 Task: Send an email with the signature Caleb Scott with the subject Reminder for a remote work arrangement and the message Could you please provide me with the latest version of the project budget? from softage.10@softage.net to softage.6@softage.net and move the email from Sent Items to the folder Copyrights
Action: Mouse moved to (115, 124)
Screenshot: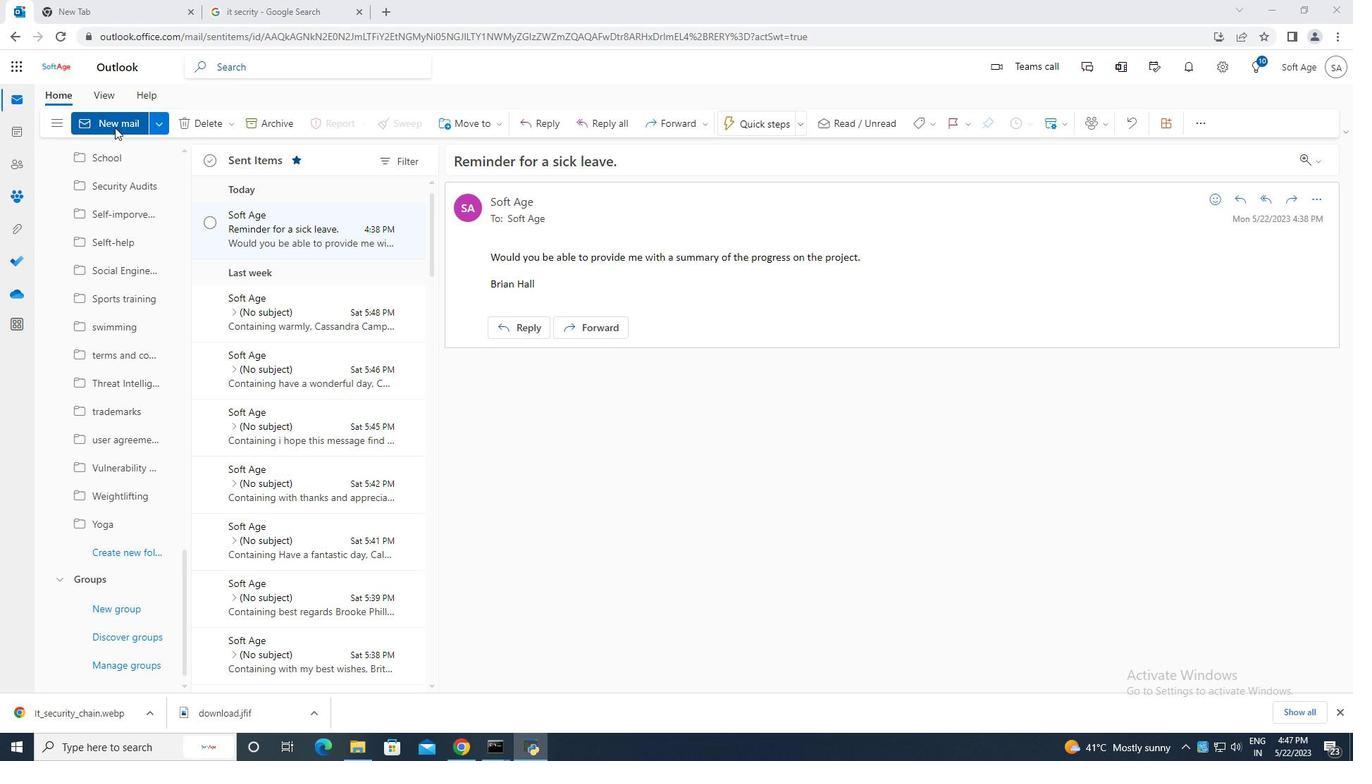 
Action: Mouse pressed left at (115, 124)
Screenshot: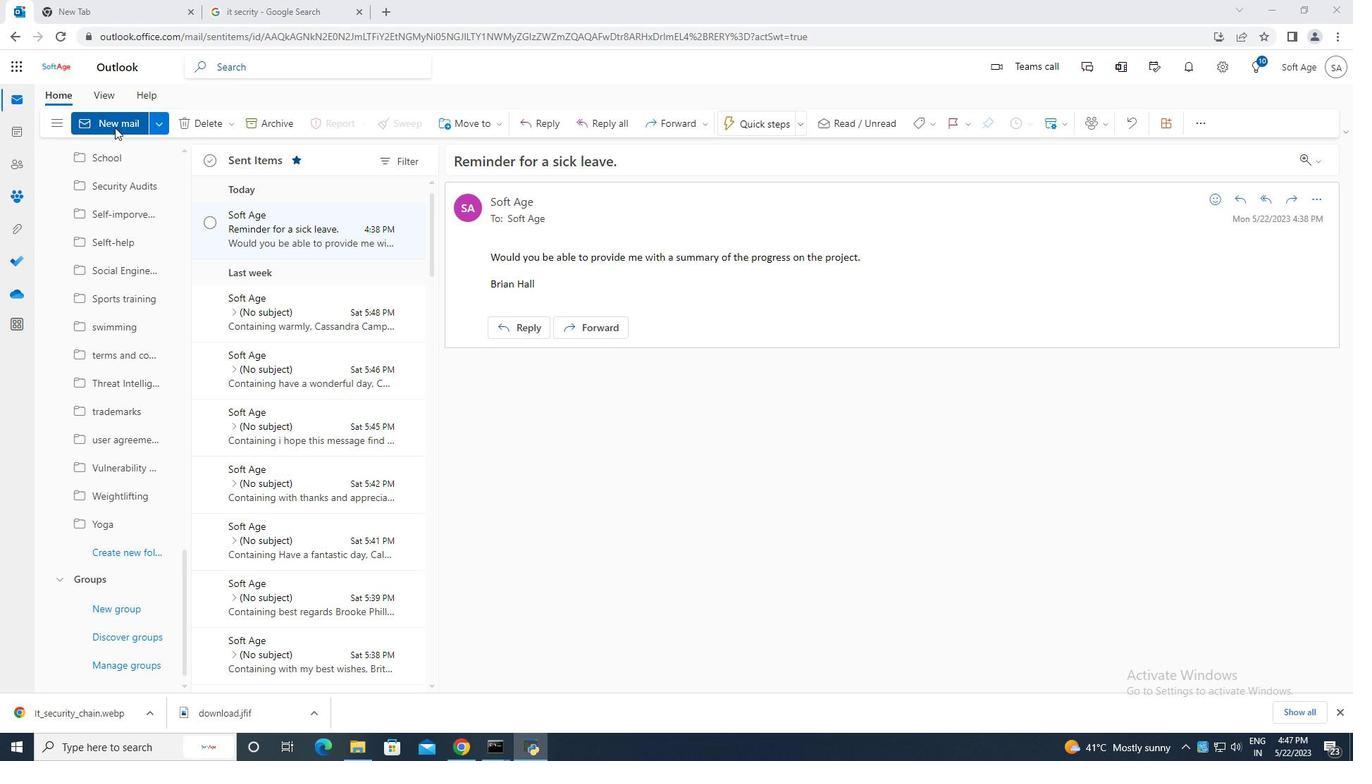 
Action: Mouse moved to (908, 121)
Screenshot: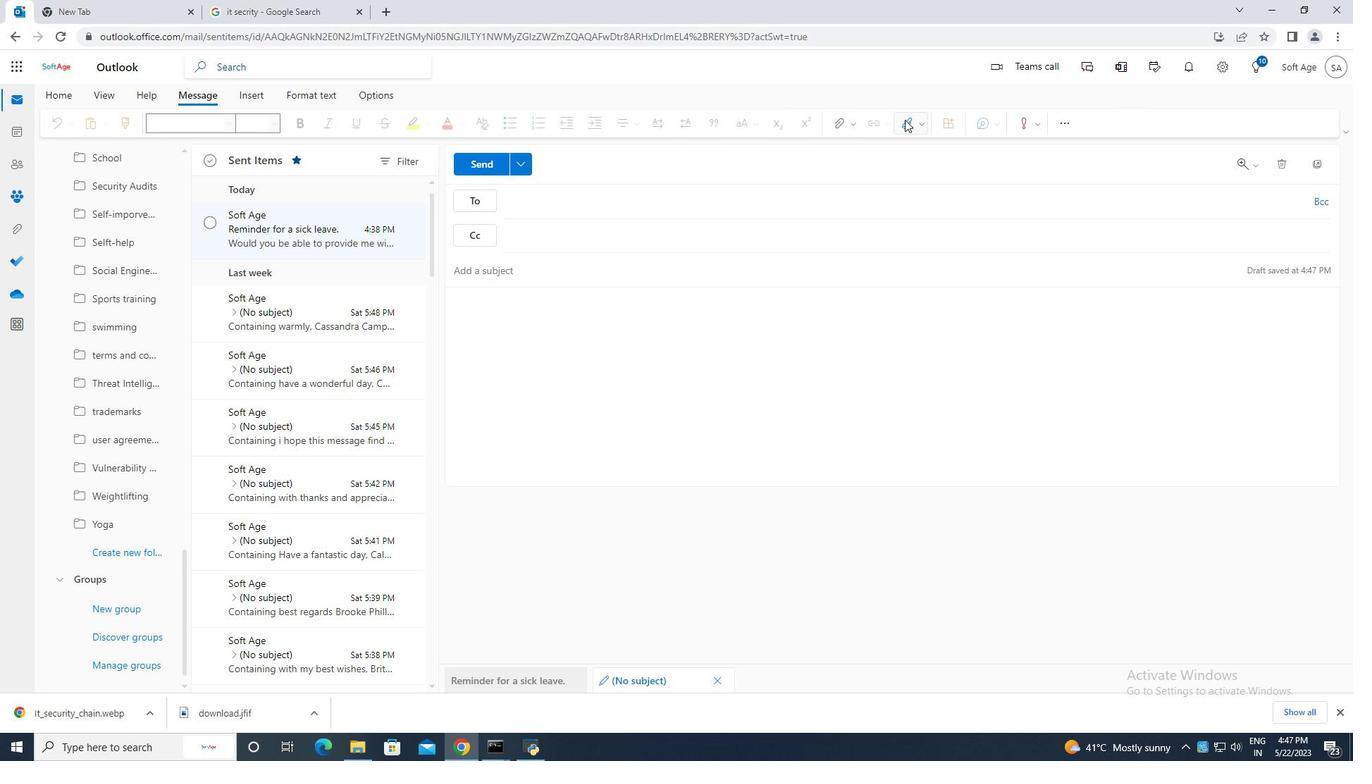 
Action: Mouse pressed left at (908, 121)
Screenshot: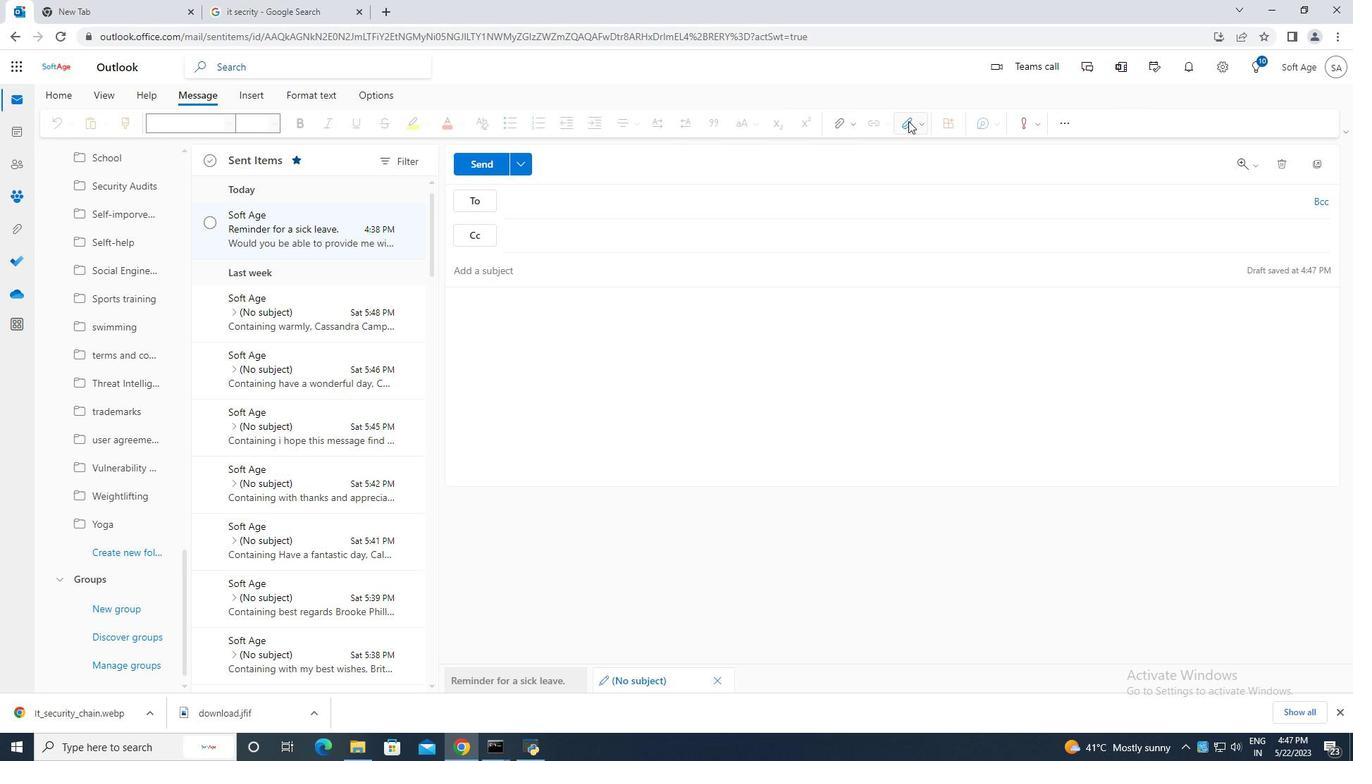 
Action: Mouse moved to (874, 180)
Screenshot: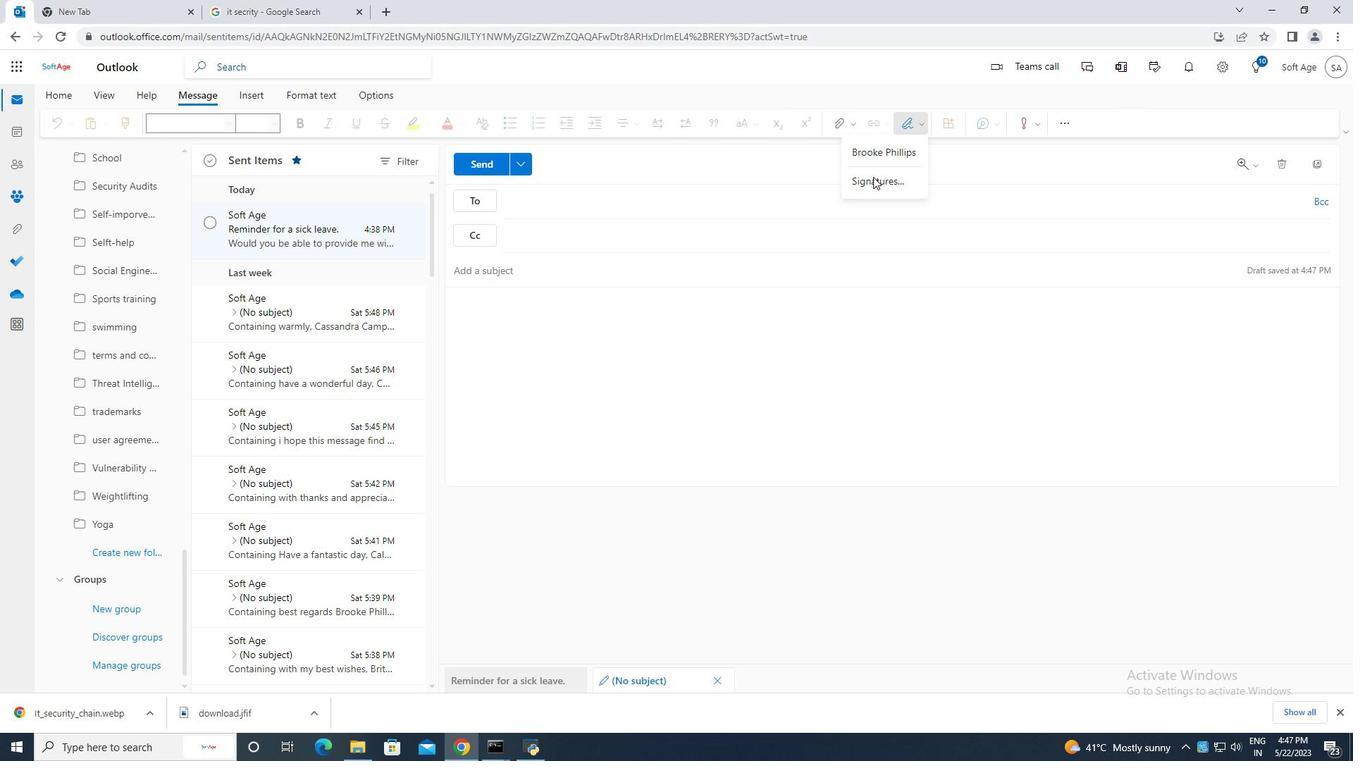 
Action: Mouse pressed left at (874, 180)
Screenshot: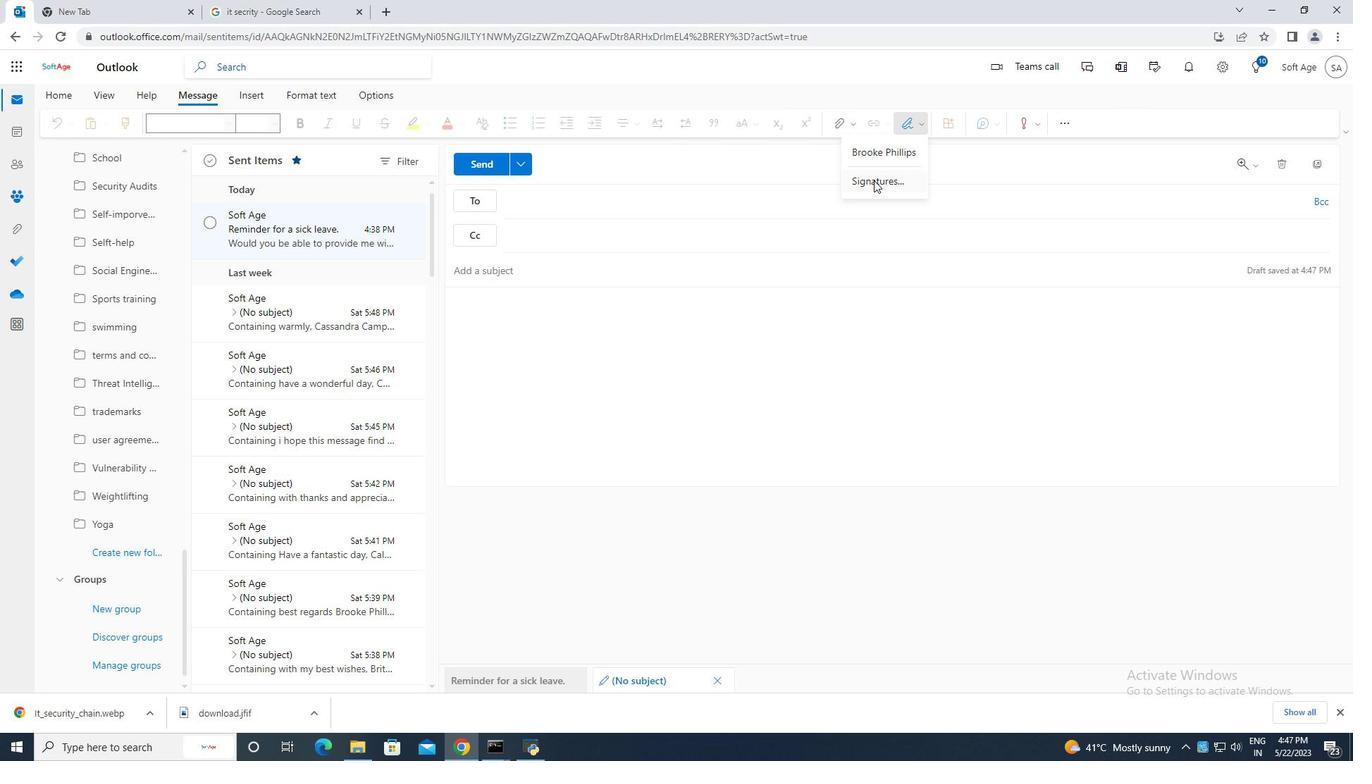 
Action: Mouse moved to (957, 236)
Screenshot: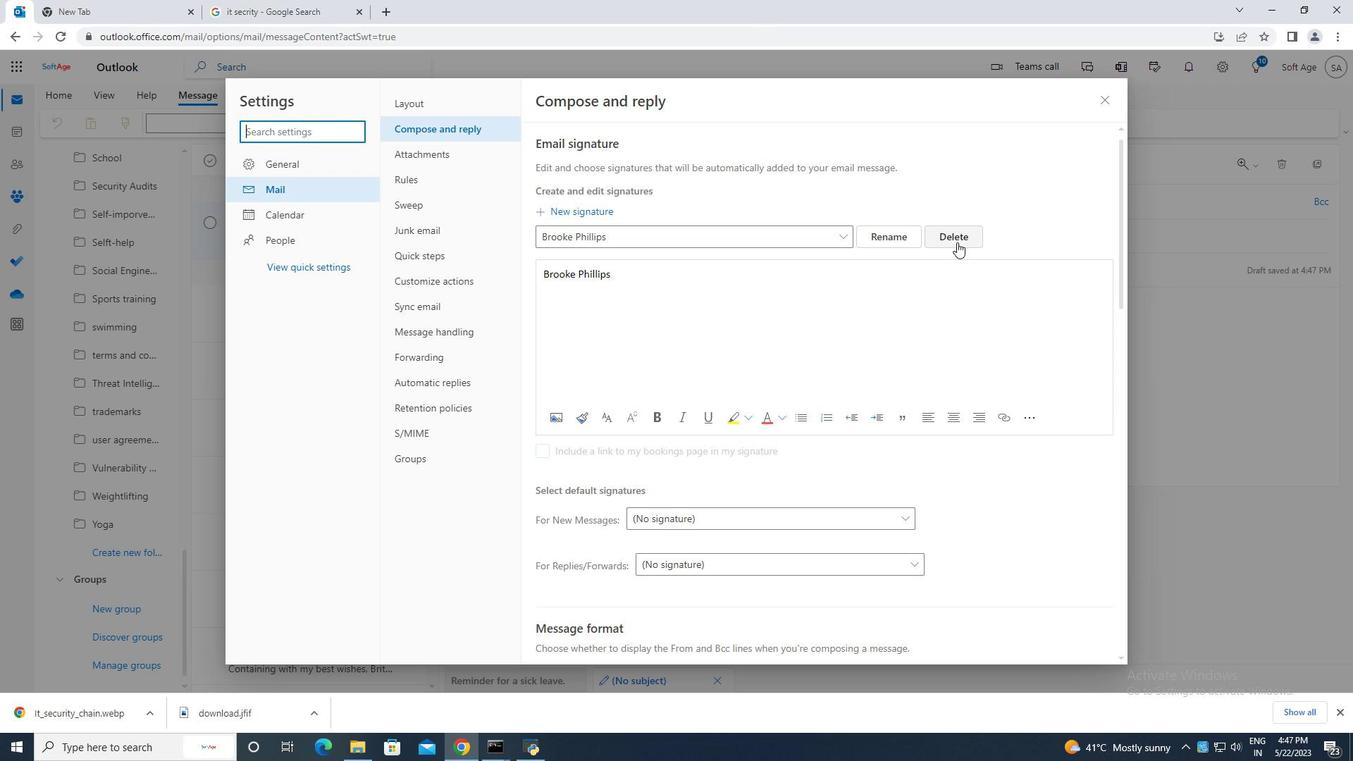 
Action: Mouse pressed left at (957, 236)
Screenshot: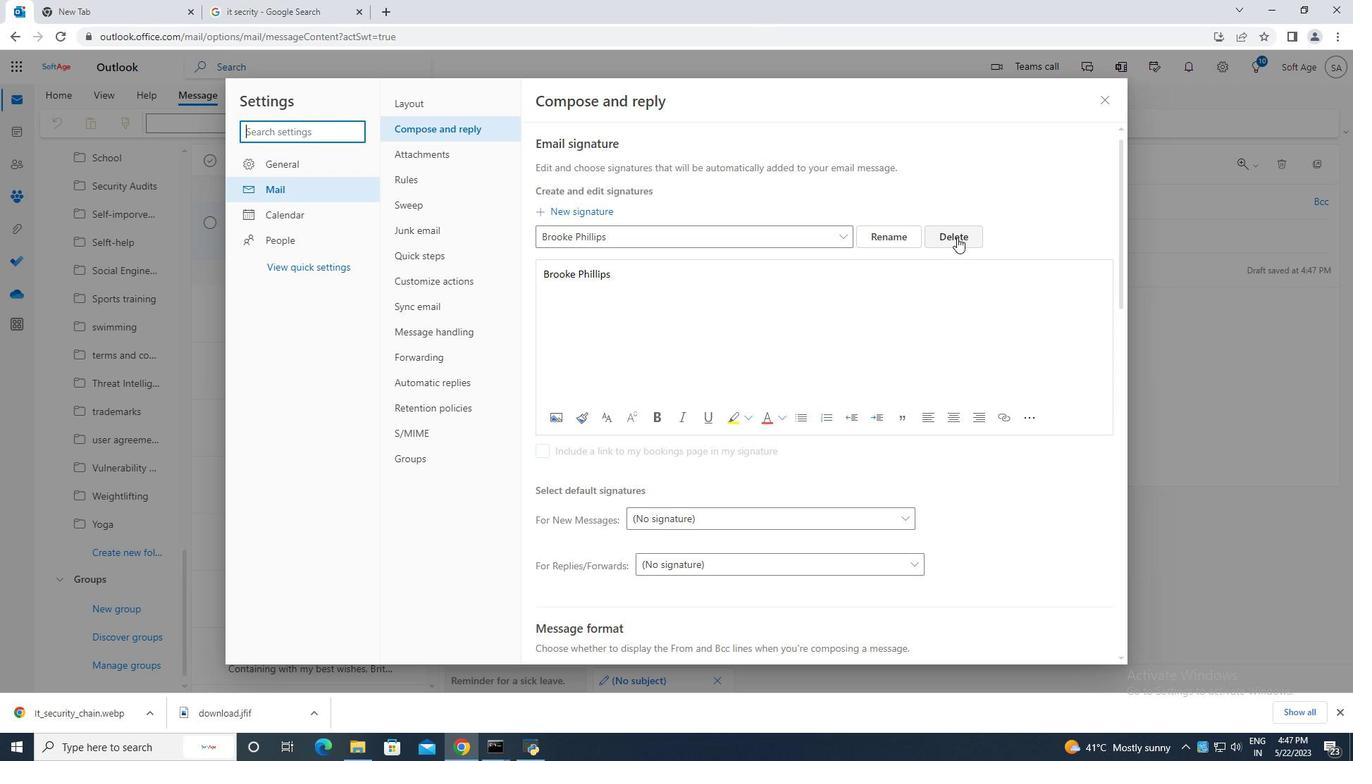 
Action: Mouse moved to (624, 238)
Screenshot: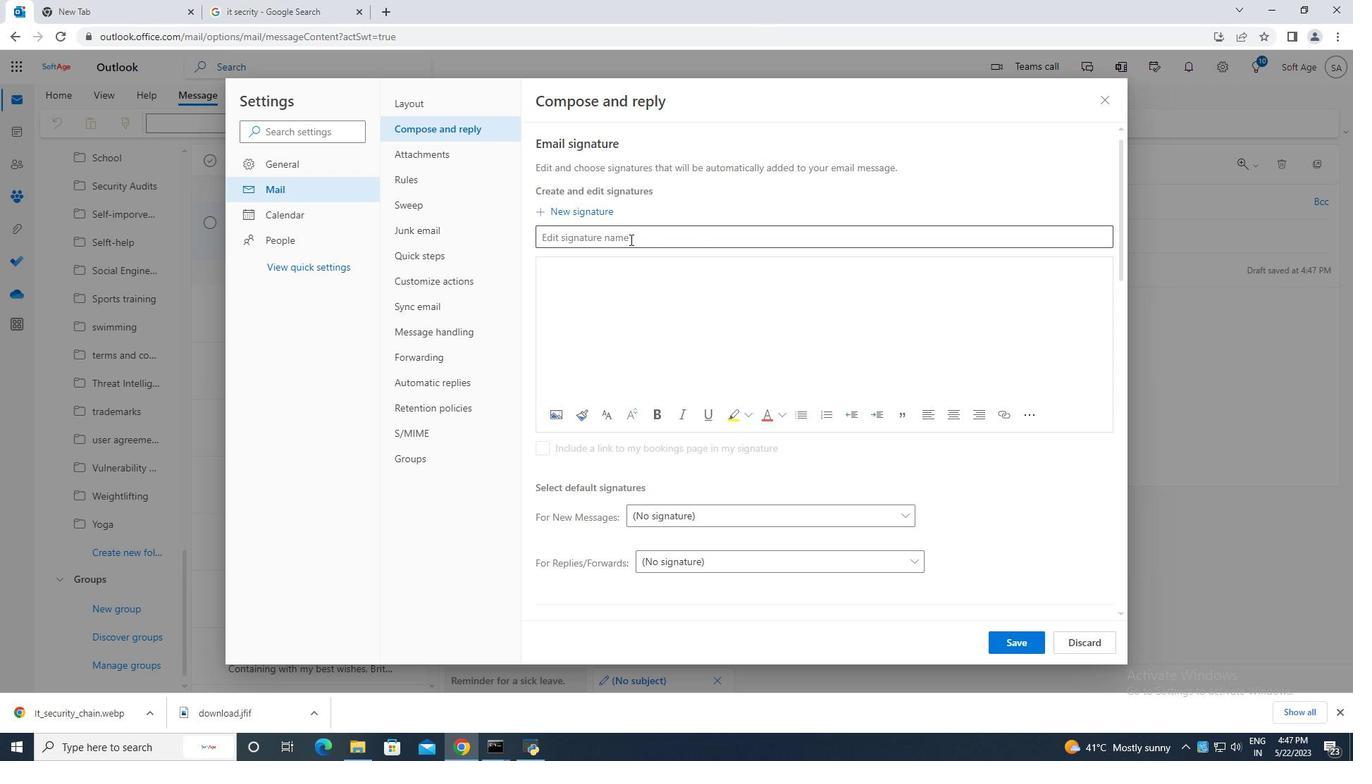 
Action: Mouse pressed left at (624, 238)
Screenshot: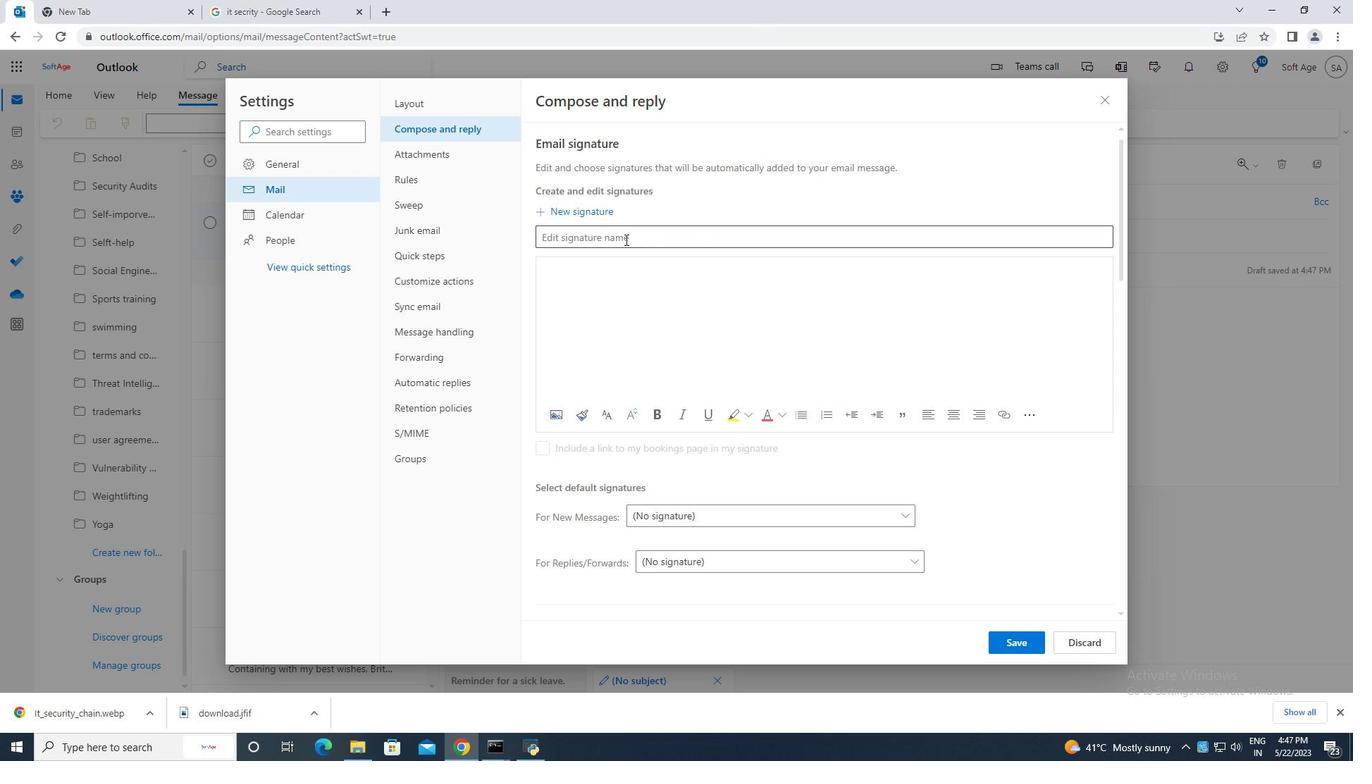 
Action: Mouse moved to (620, 234)
Screenshot: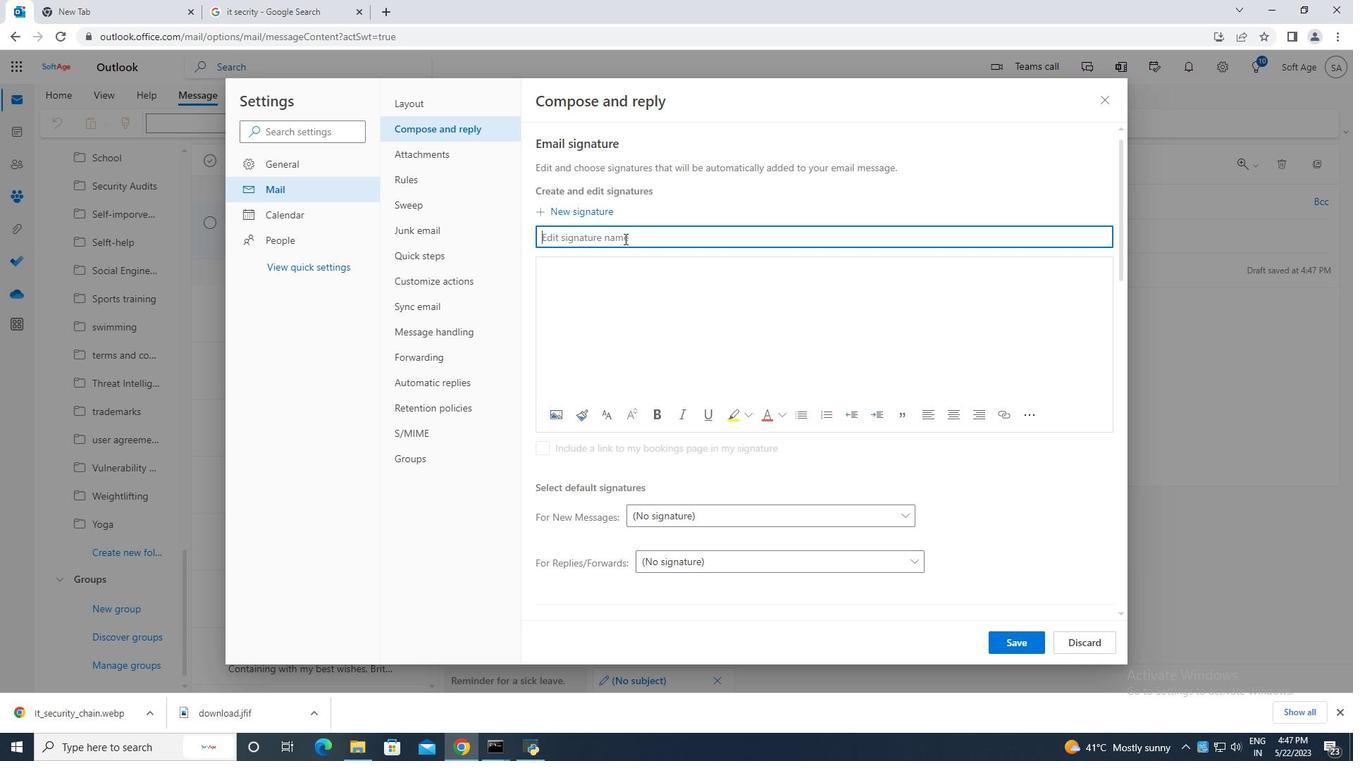
Action: Key pressed <Key.caps_lock>C<Key.caps_lock>aleb<Key.space><Key.caps_lock>S<Key.caps_lock>cott
Screenshot: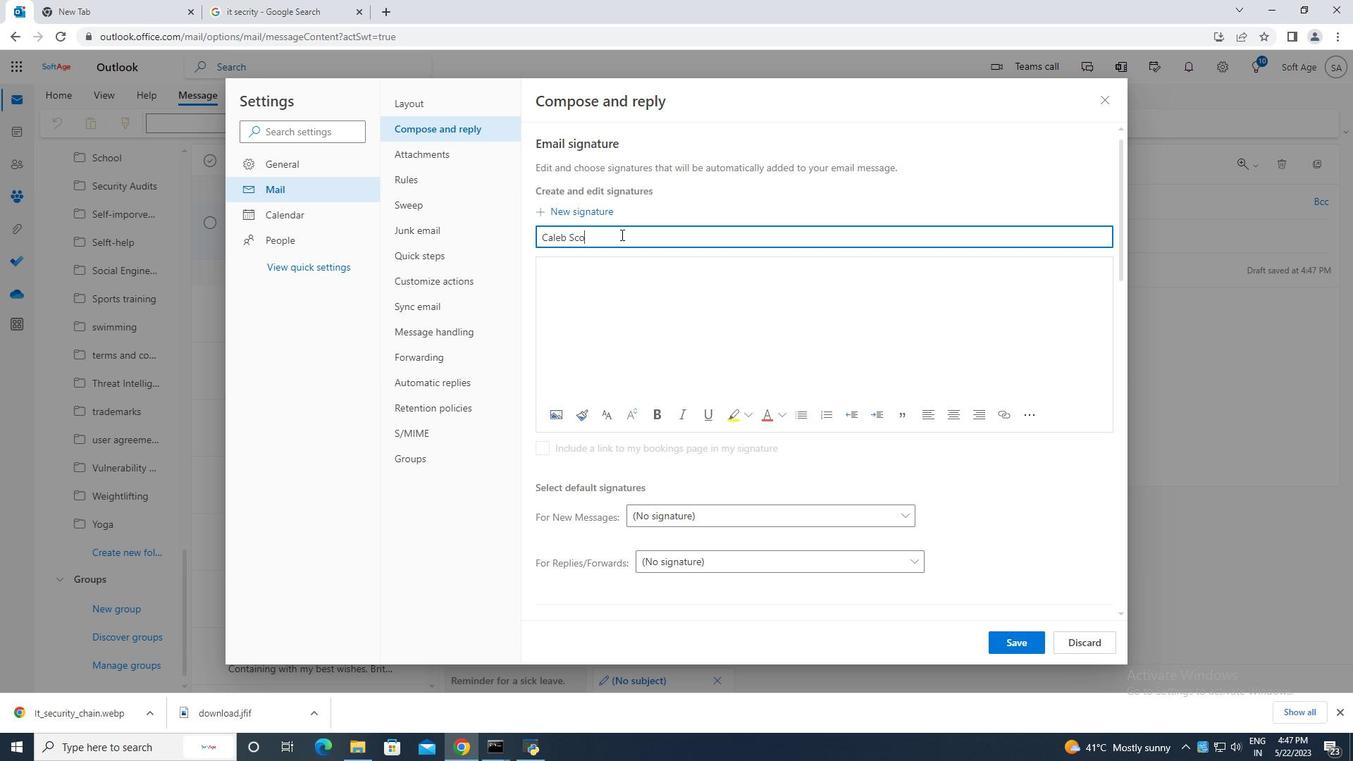 
Action: Mouse moved to (599, 272)
Screenshot: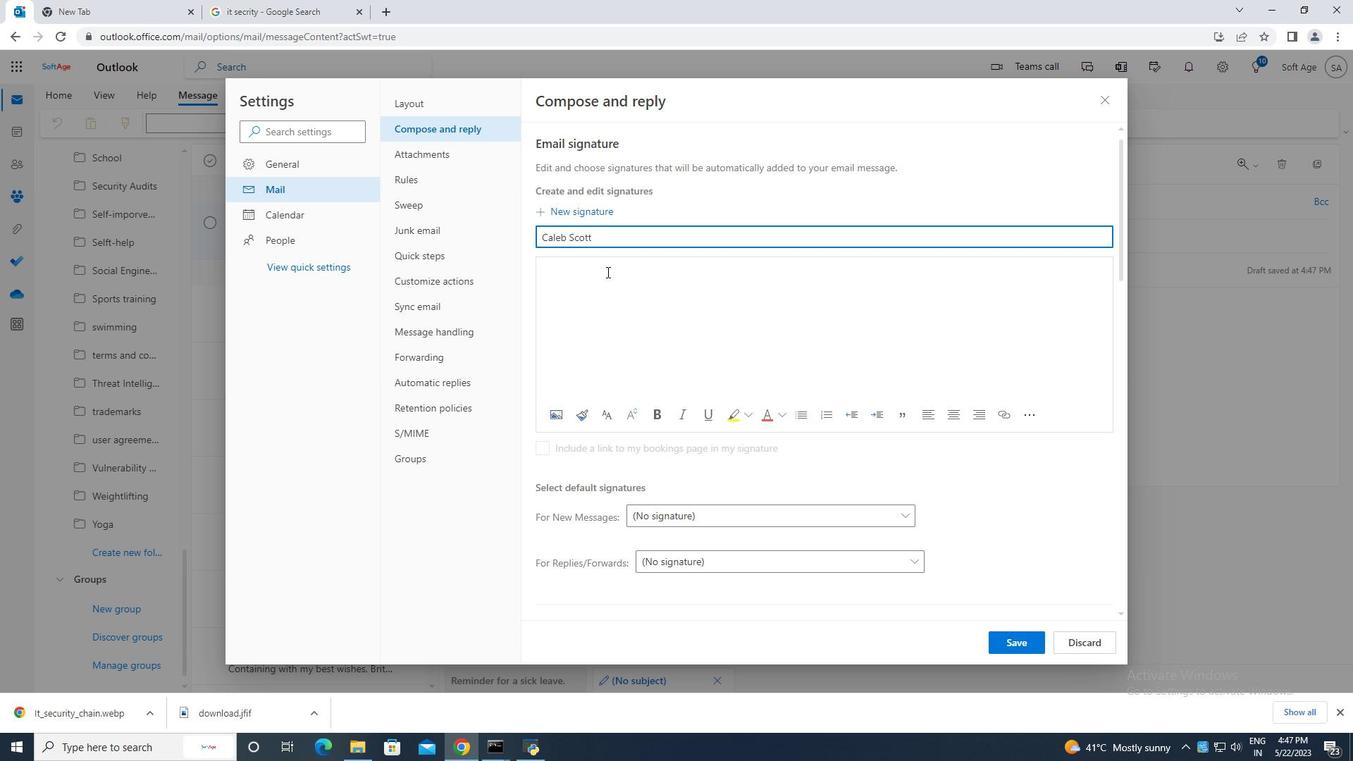 
Action: Mouse pressed left at (599, 272)
Screenshot: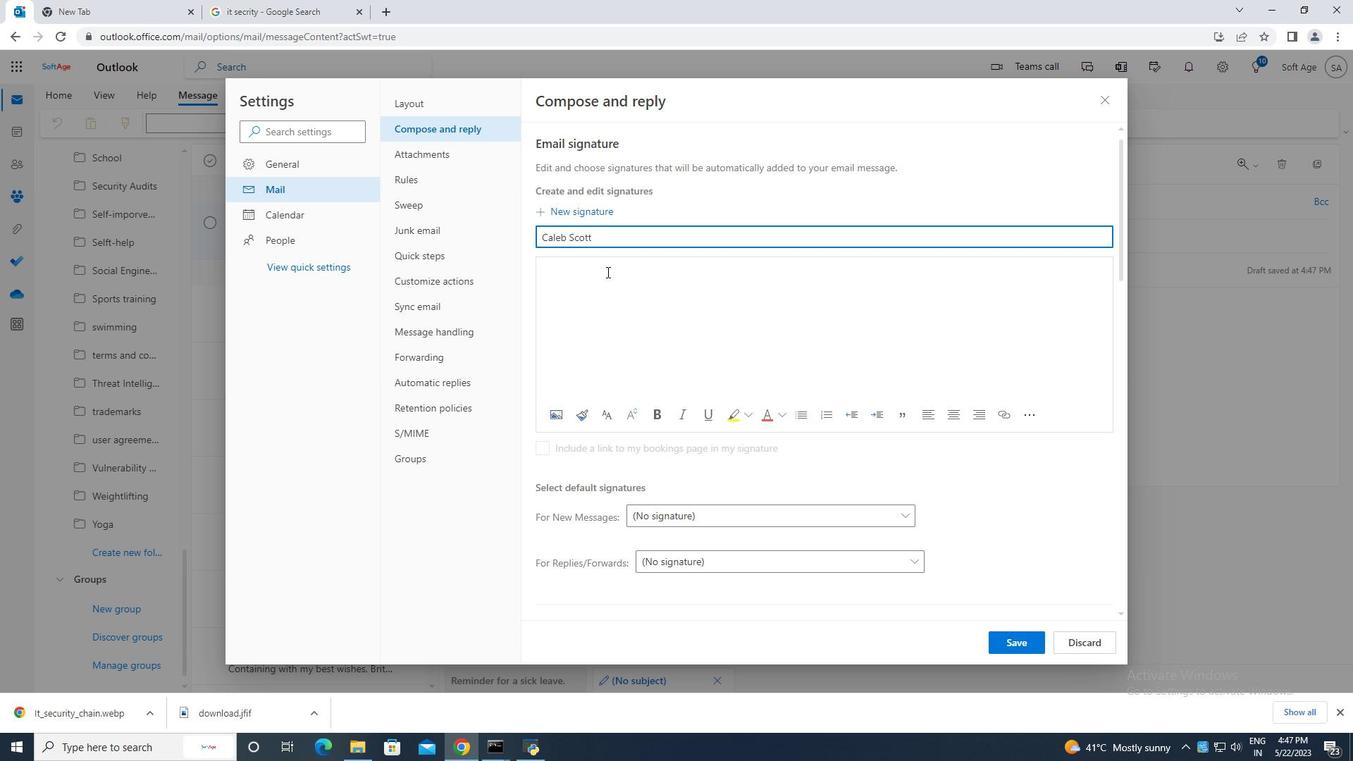 
Action: Mouse moved to (579, 265)
Screenshot: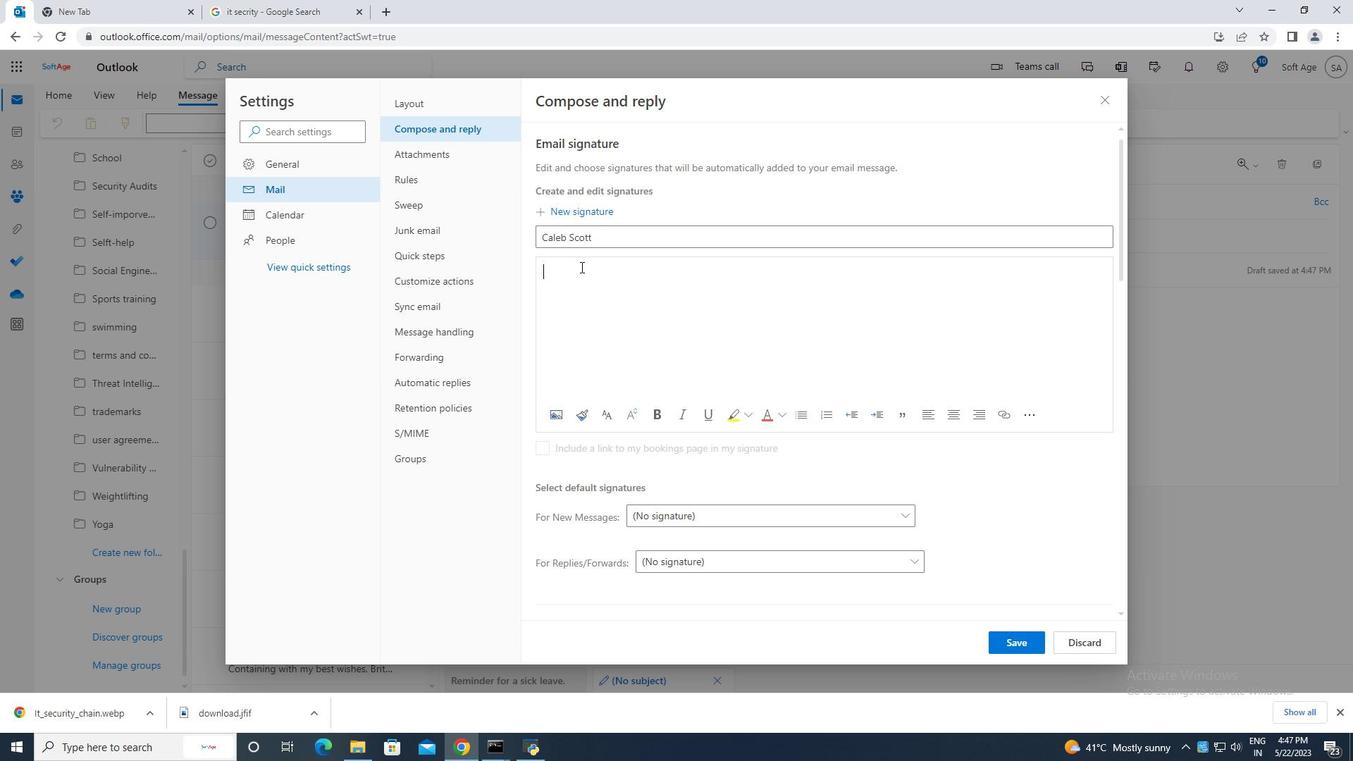 
Action: Key pressed <Key.caps_lock>C<Key.caps_lock>aleb<Key.space><Key.caps_lock>S<Key.caps_lock>cott
Screenshot: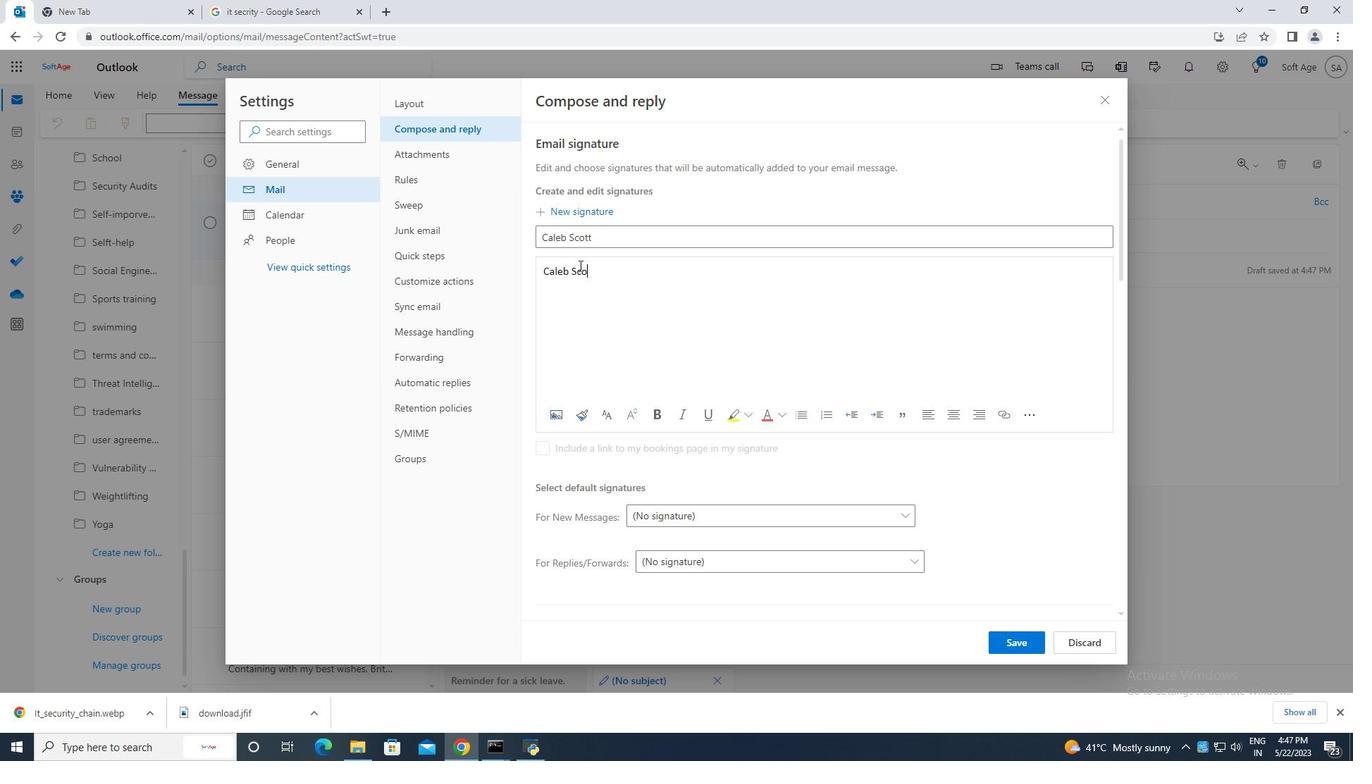 
Action: Mouse moved to (1005, 645)
Screenshot: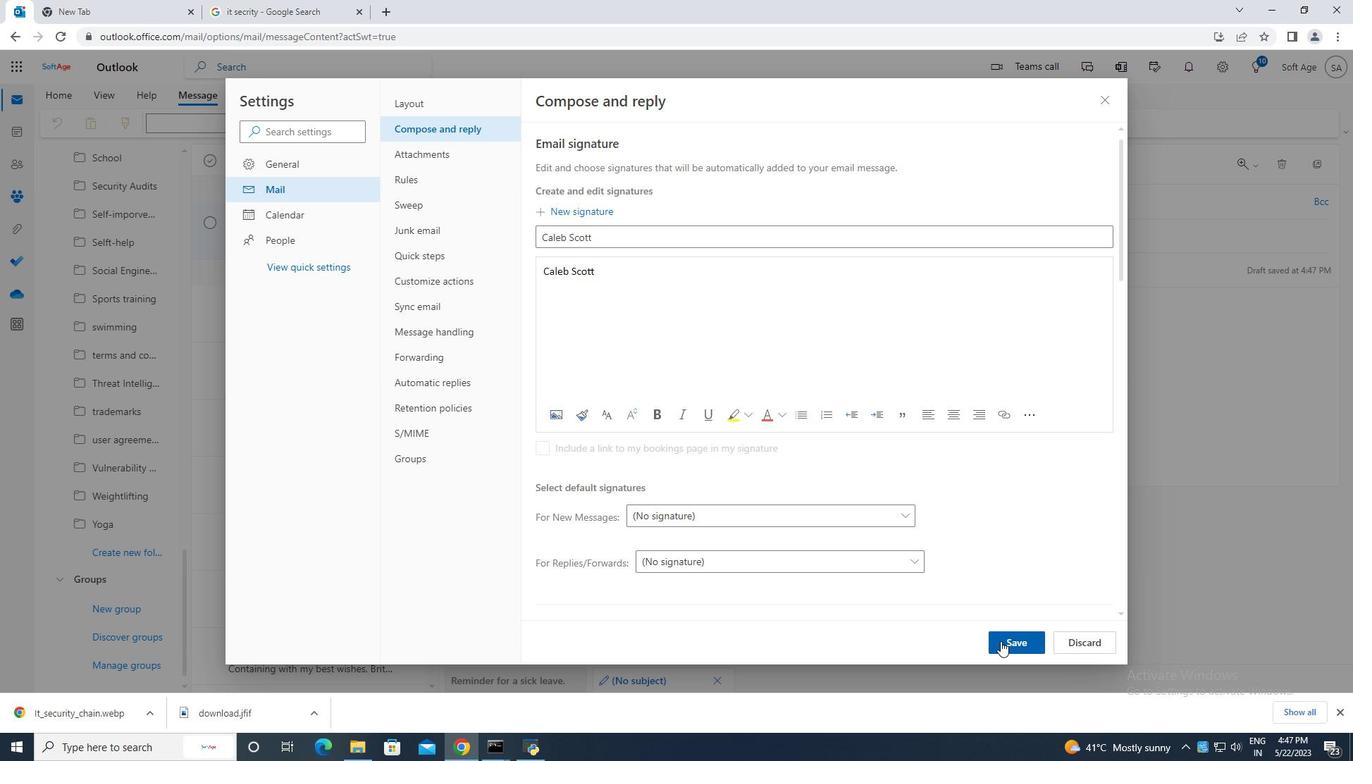 
Action: Mouse pressed left at (1005, 645)
Screenshot: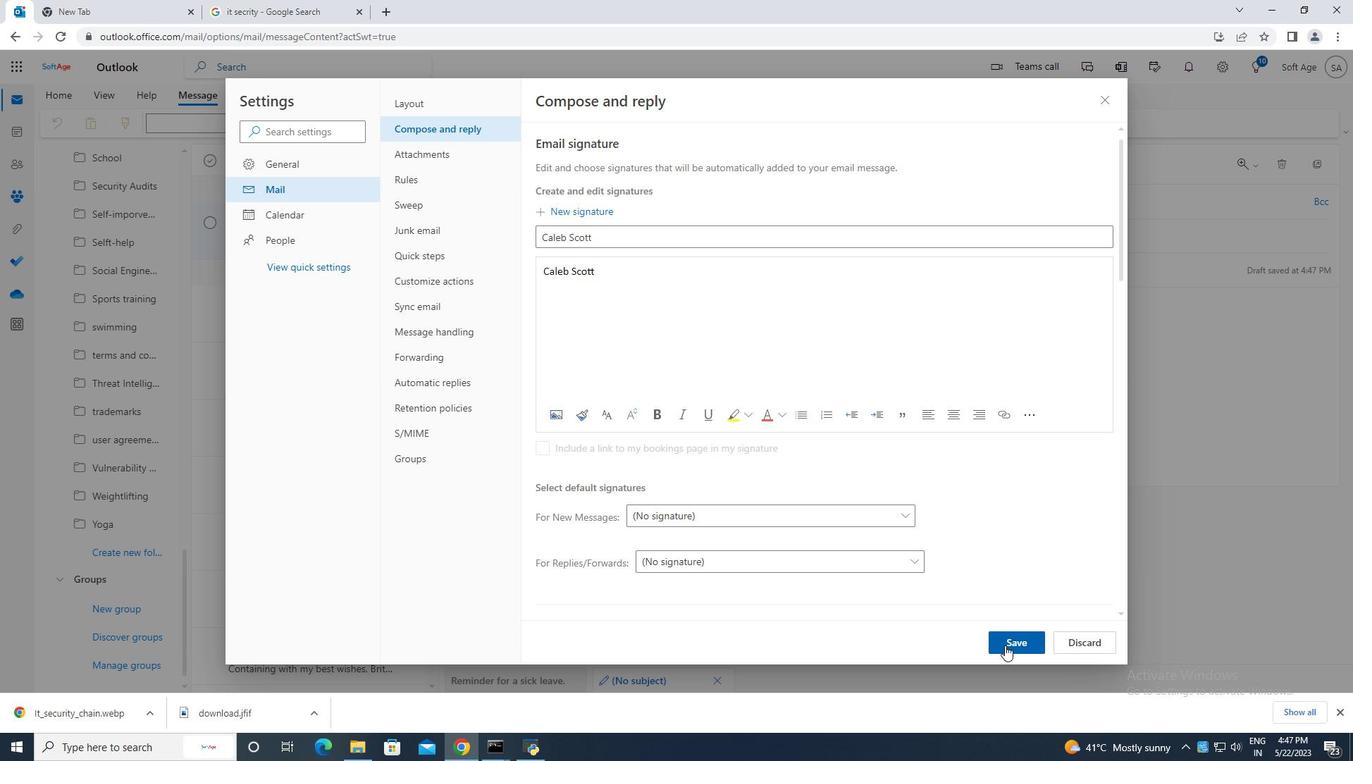 
Action: Mouse moved to (1111, 97)
Screenshot: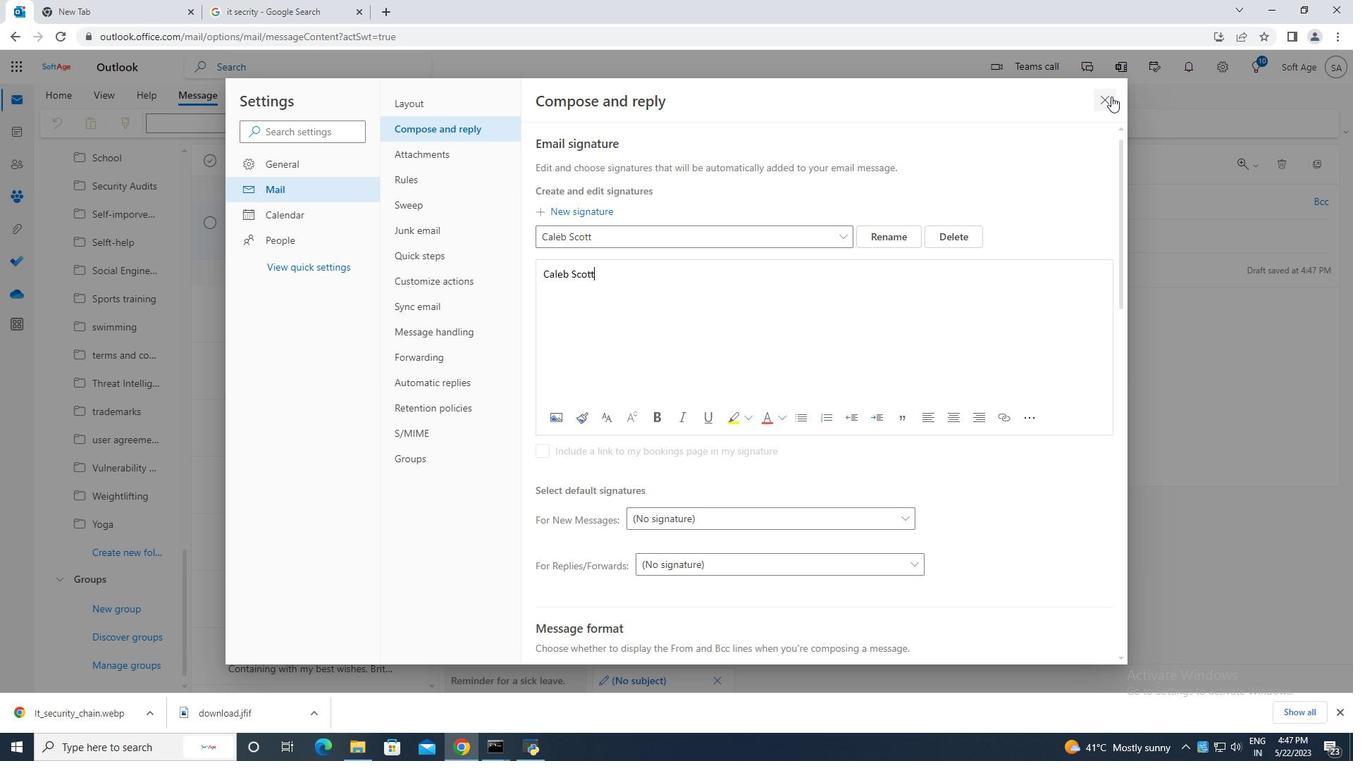 
Action: Mouse pressed left at (1111, 97)
Screenshot: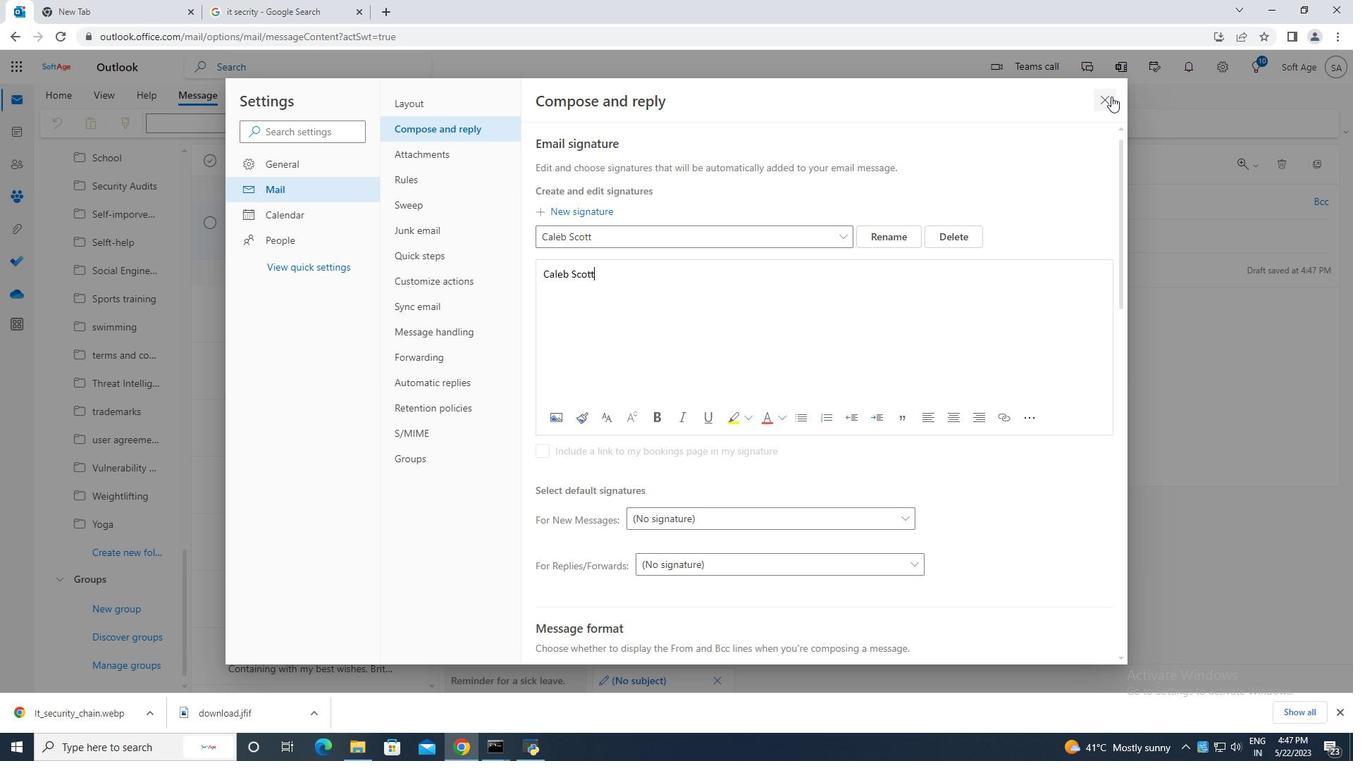 
Action: Mouse moved to (898, 129)
Screenshot: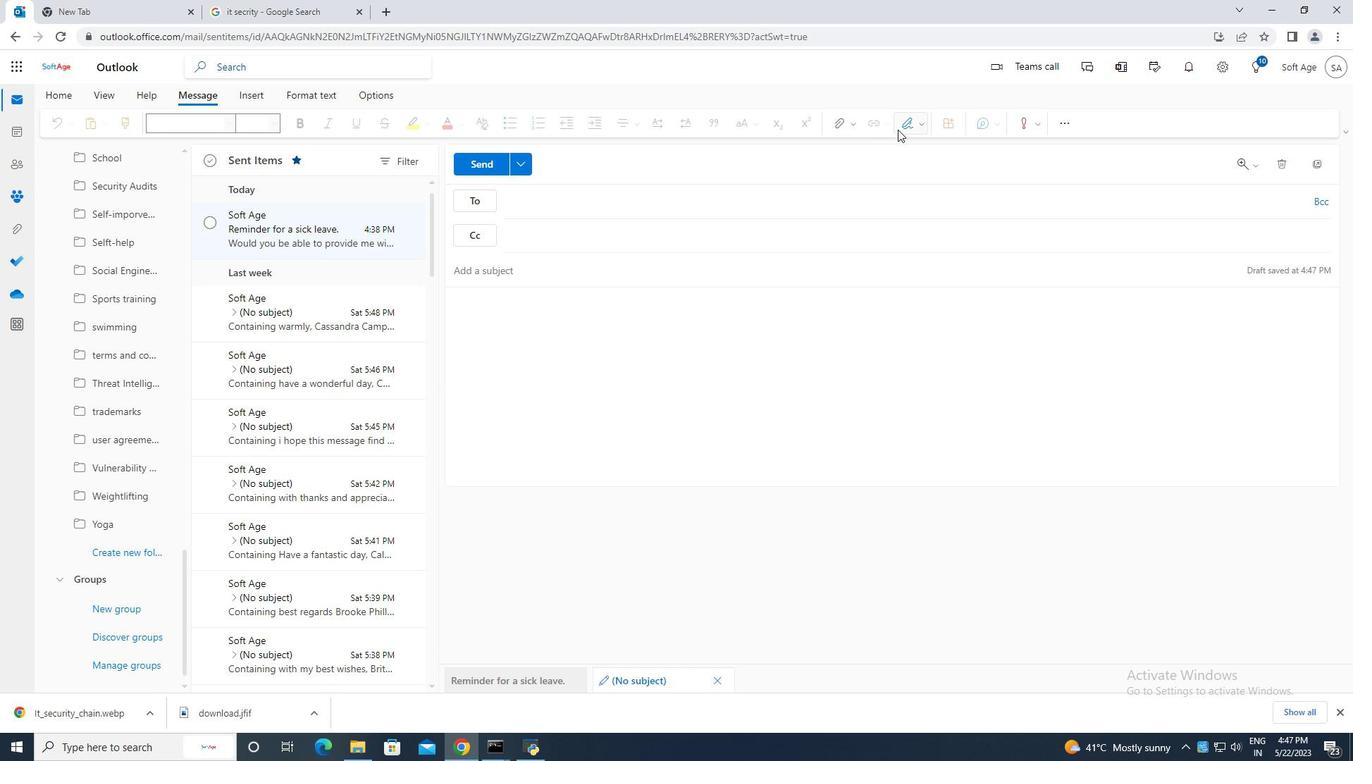 
Action: Mouse pressed left at (898, 129)
Screenshot: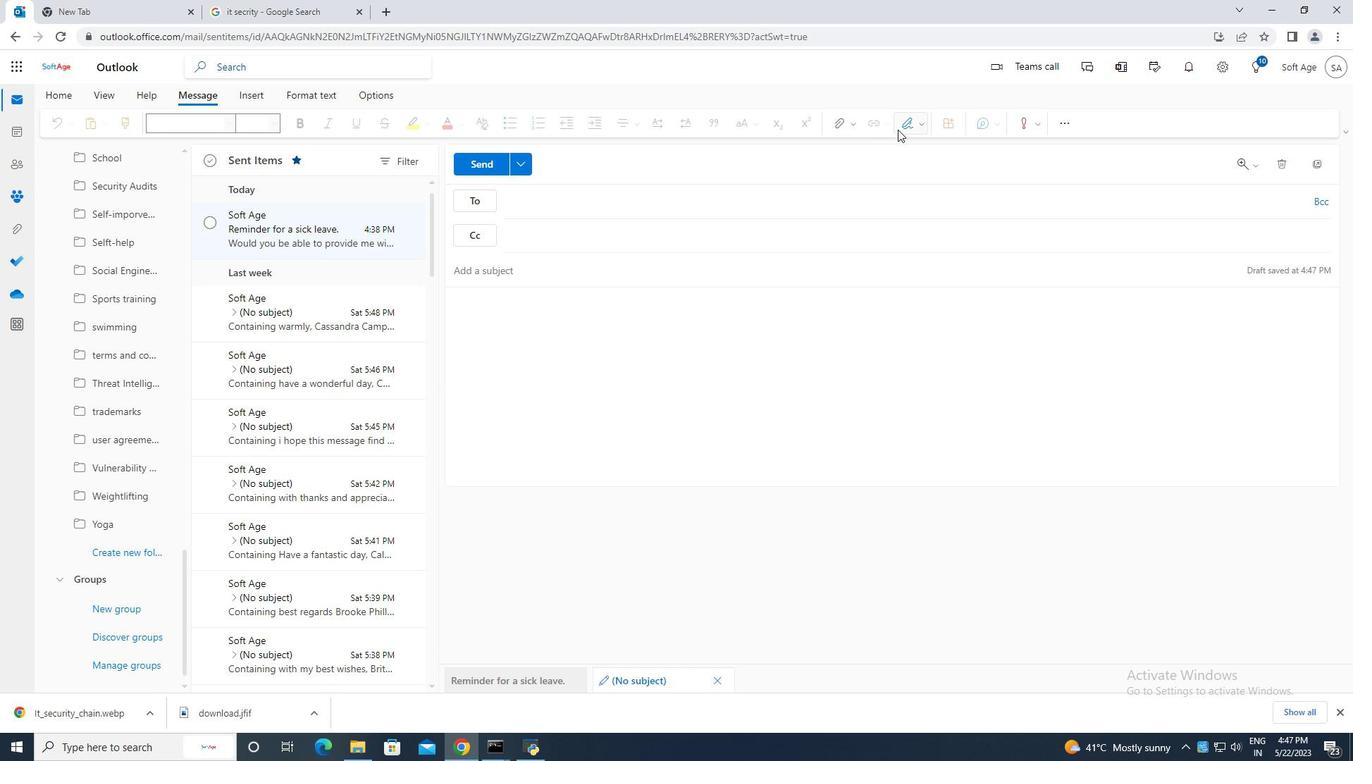
Action: Mouse moved to (876, 152)
Screenshot: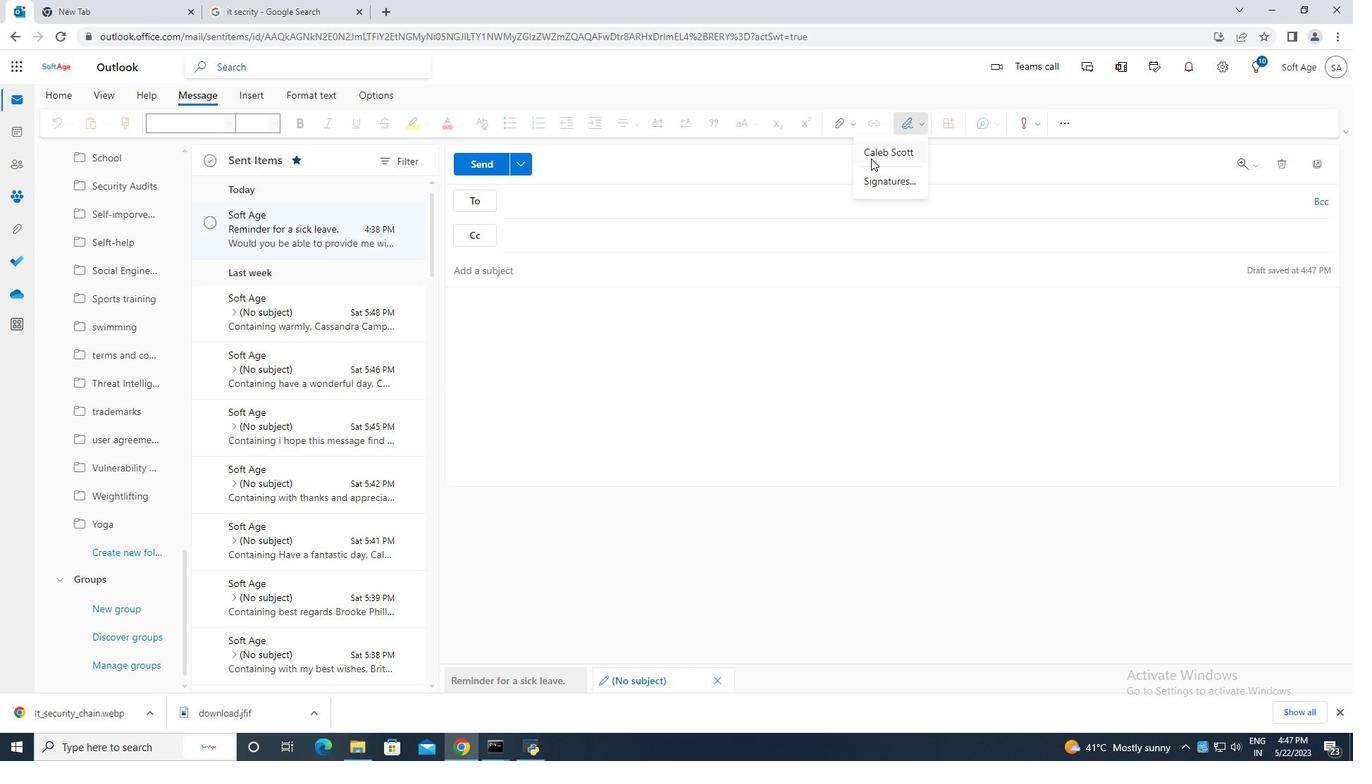 
Action: Mouse pressed left at (876, 152)
Screenshot: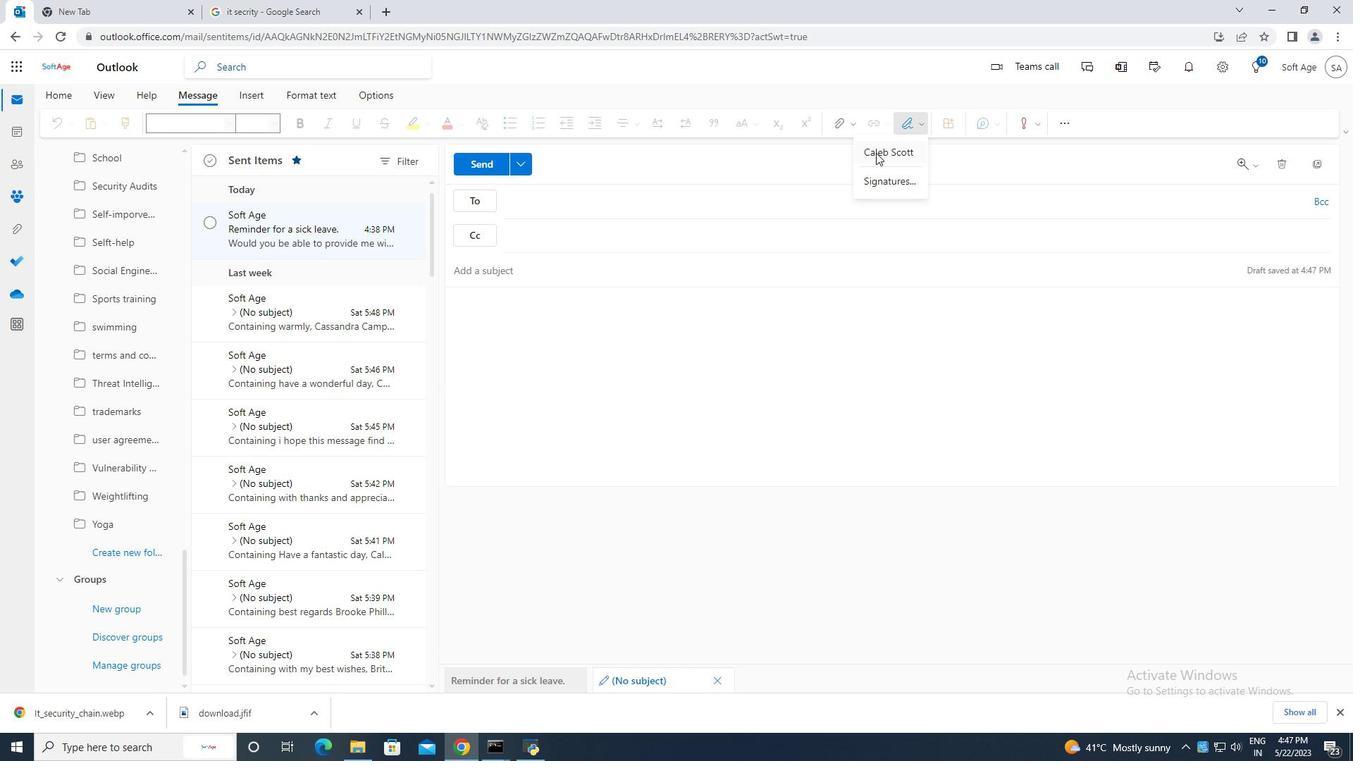 
Action: Mouse moved to (497, 269)
Screenshot: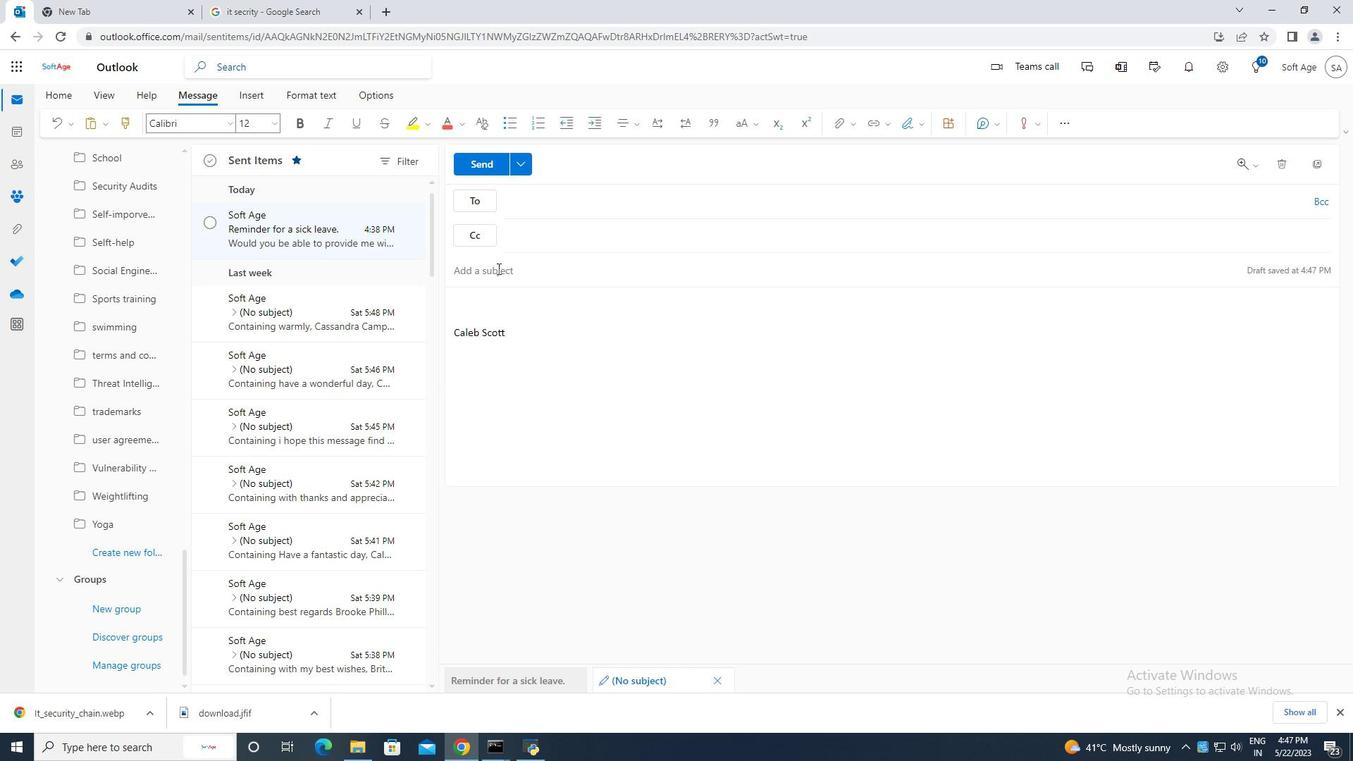 
Action: Mouse pressed left at (497, 269)
Screenshot: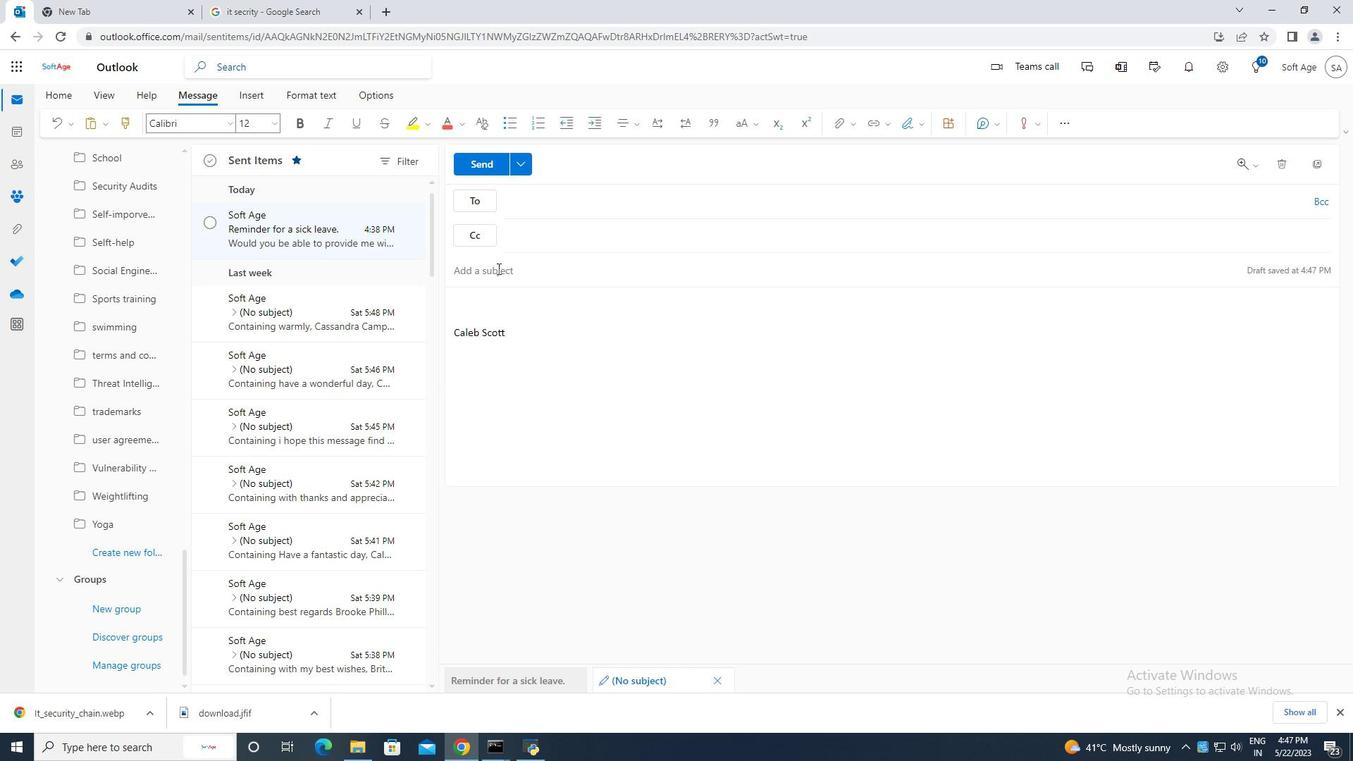 
Action: Key pressed <Key.caps_lock>R<Key.caps_lock>eminder<Key.space>for<Key.space>a<Key.space>remote<Key.space>work<Key.space>arrangement.
Screenshot: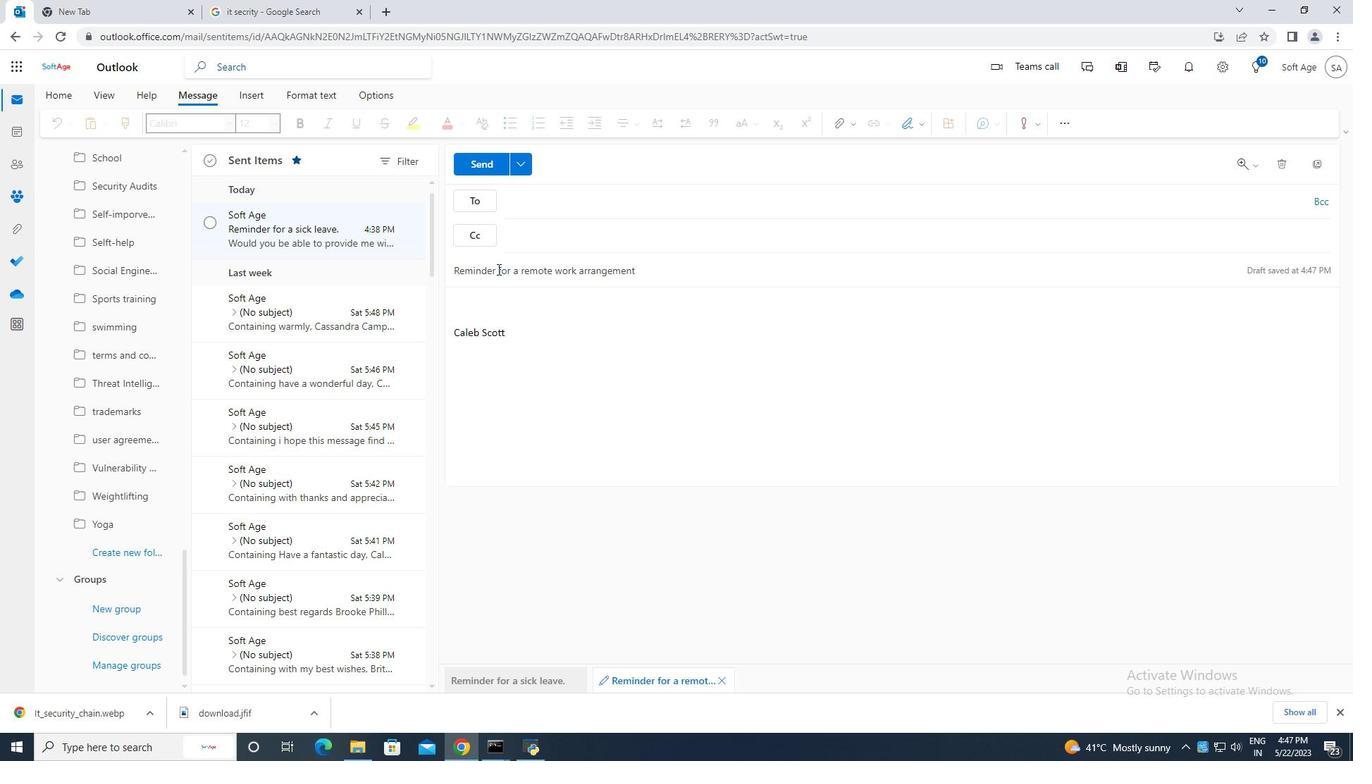 
Action: Mouse moved to (477, 314)
Screenshot: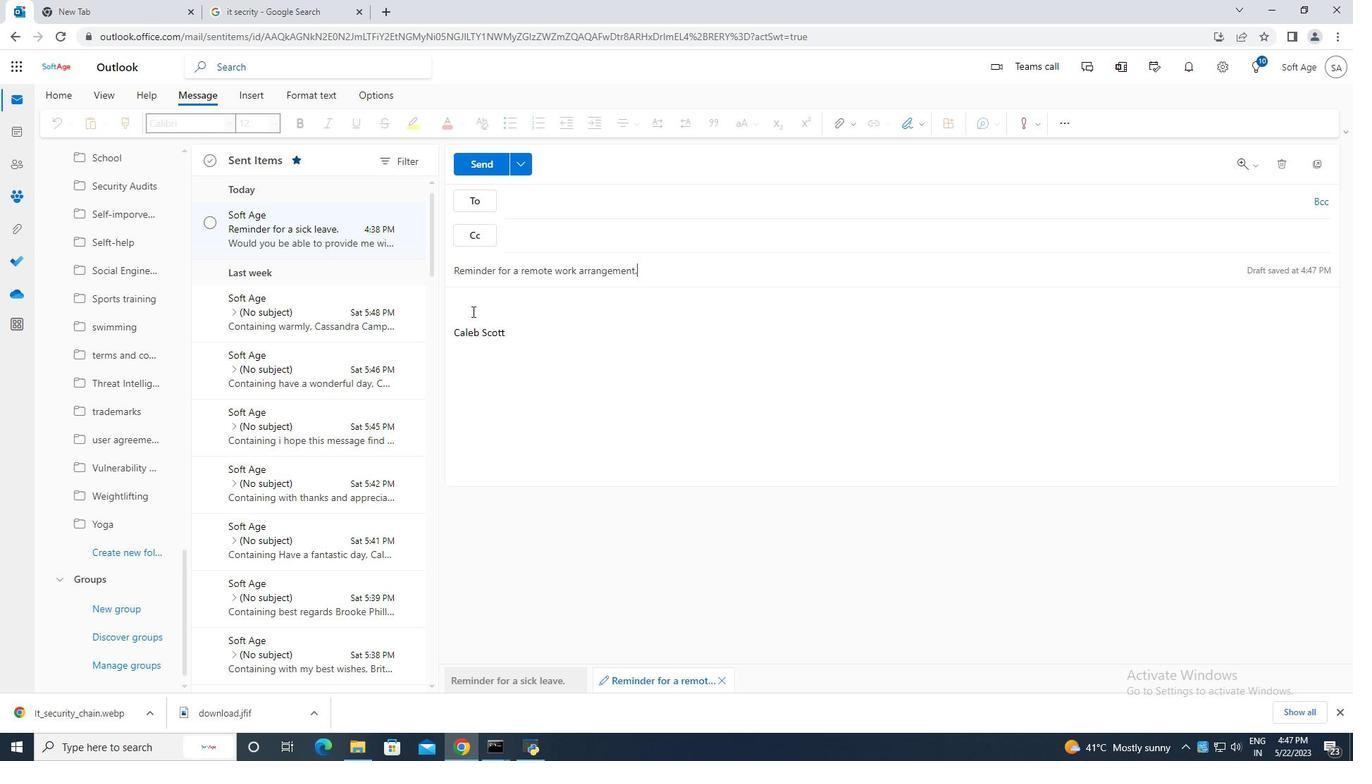 
Action: Mouse pressed left at (477, 314)
Screenshot: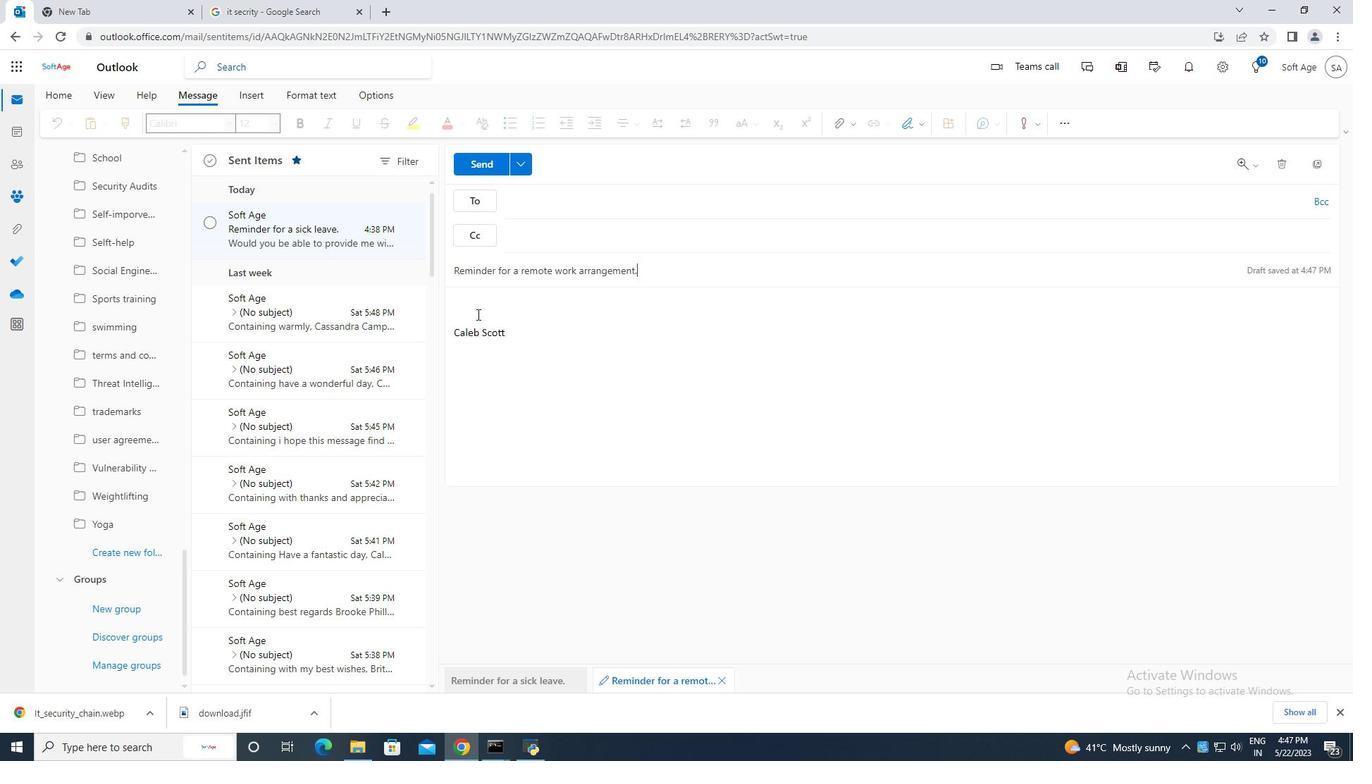 
Action: Key pressed <Key.enter>
Screenshot: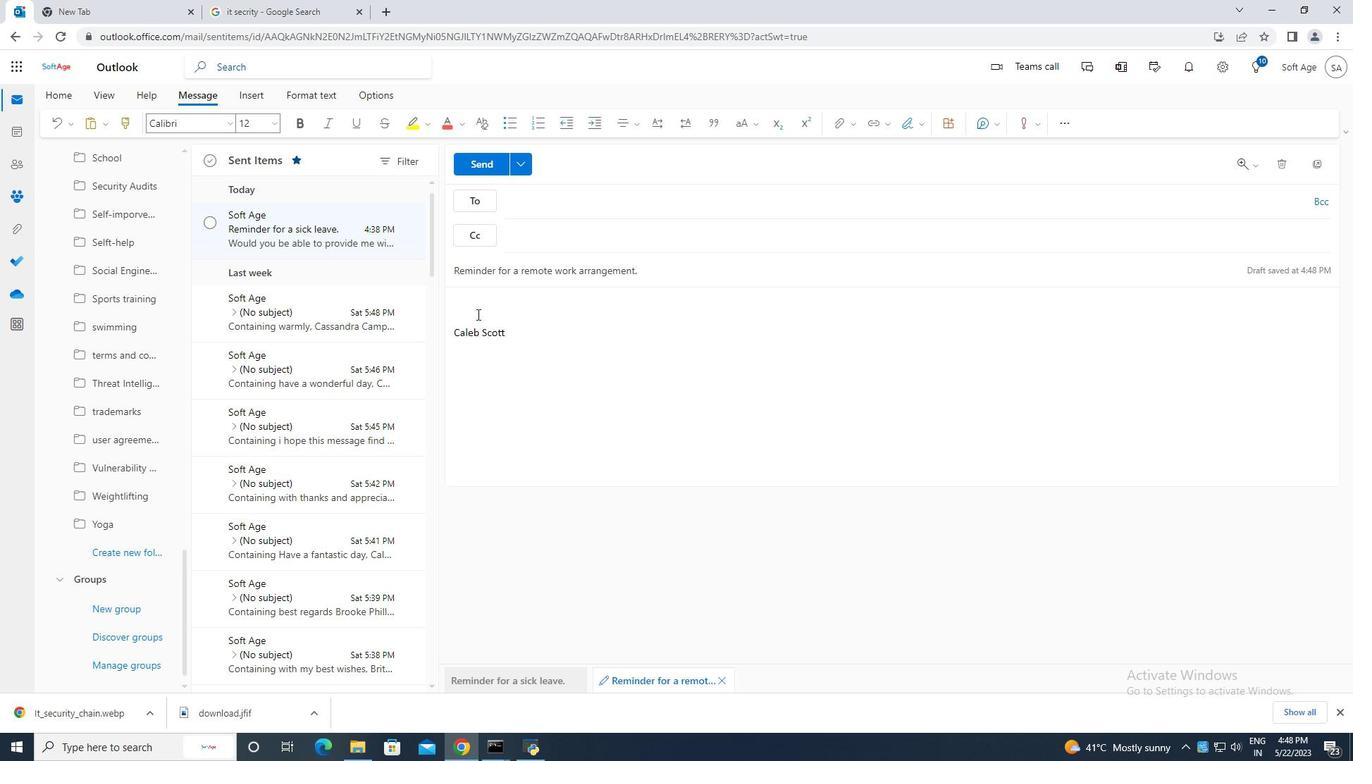 
Action: Mouse moved to (475, 313)
Screenshot: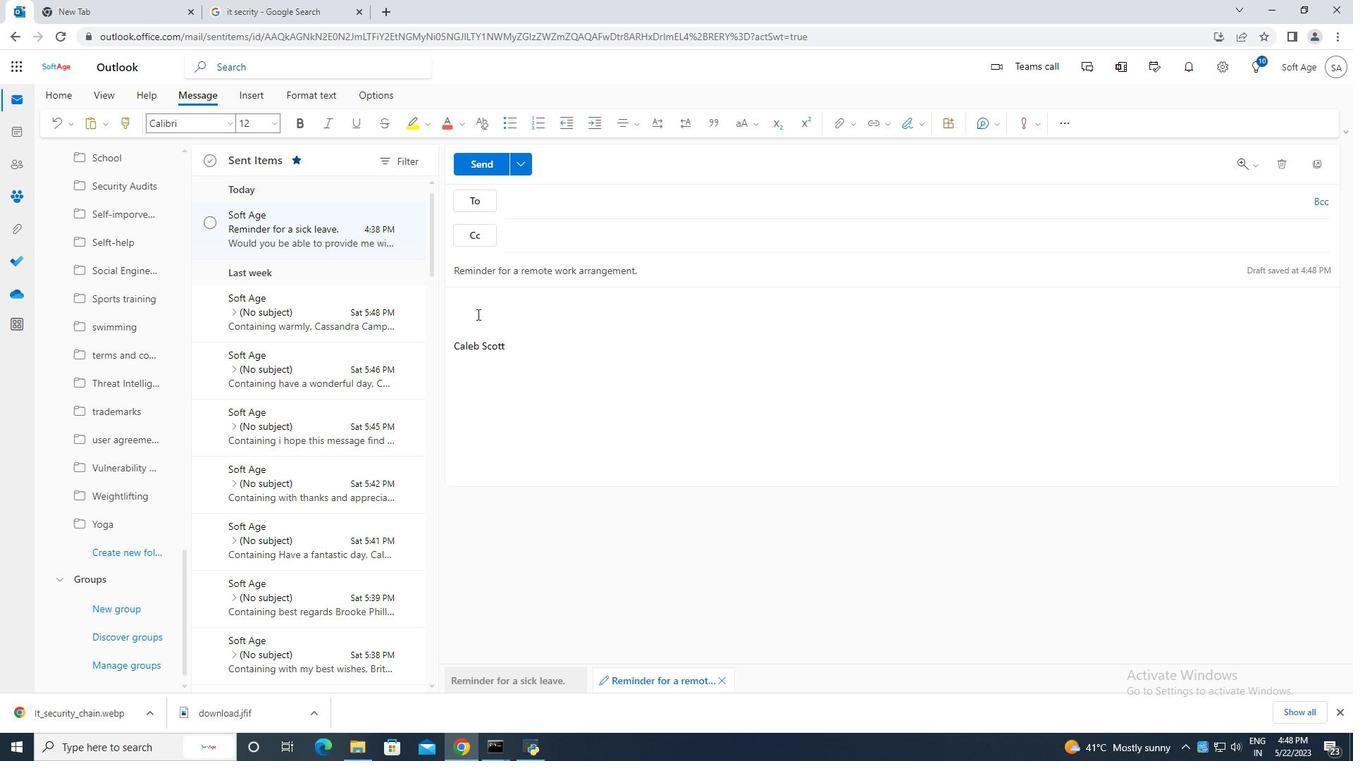 
Action: Mouse pressed left at (475, 313)
Screenshot: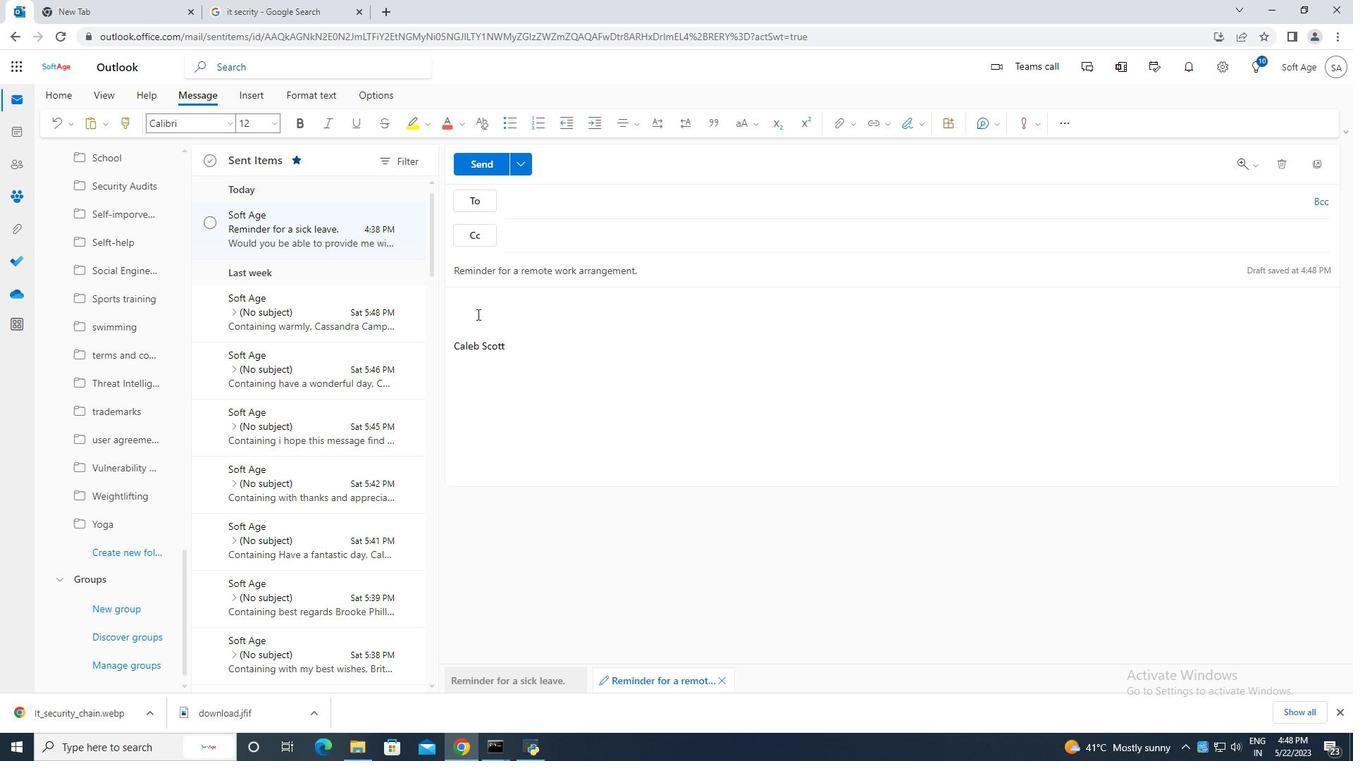 
Action: Mouse moved to (473, 312)
Screenshot: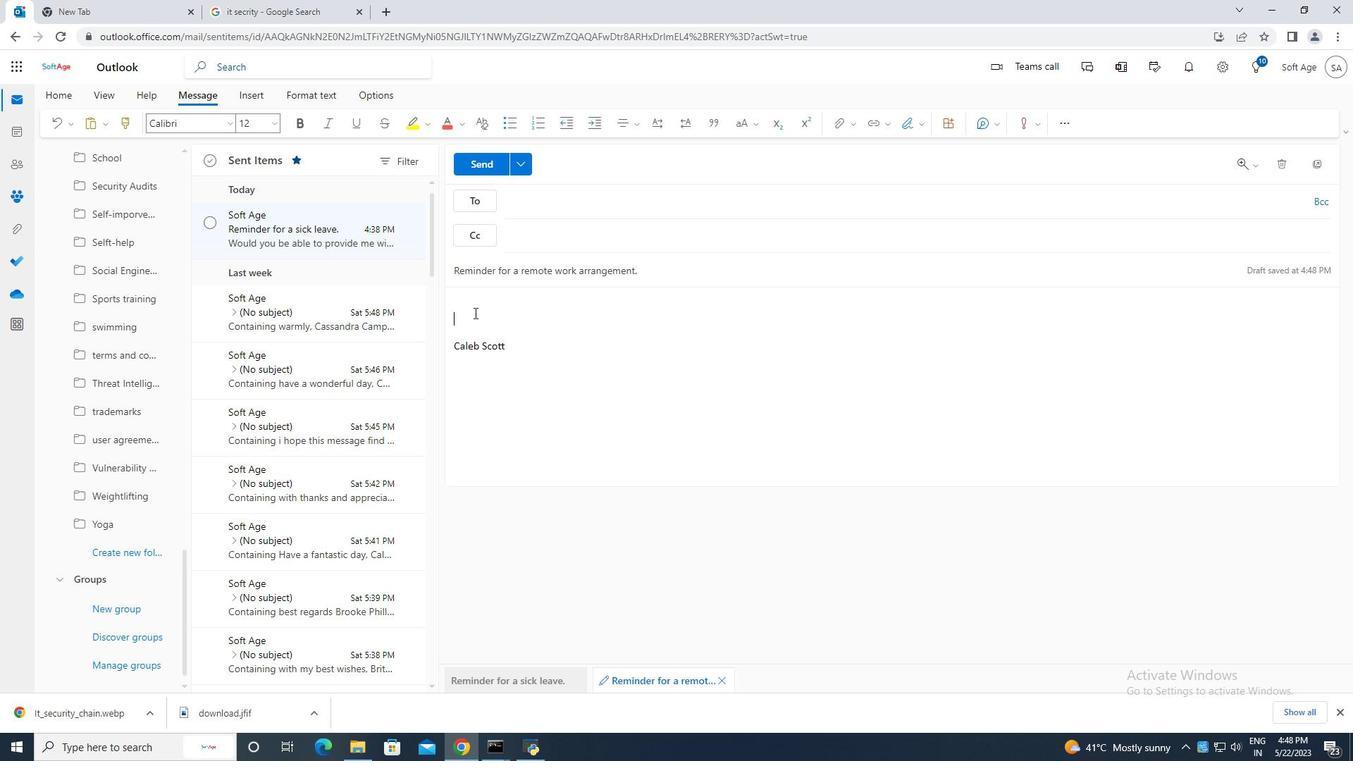 
Action: Mouse pressed left at (473, 312)
Screenshot: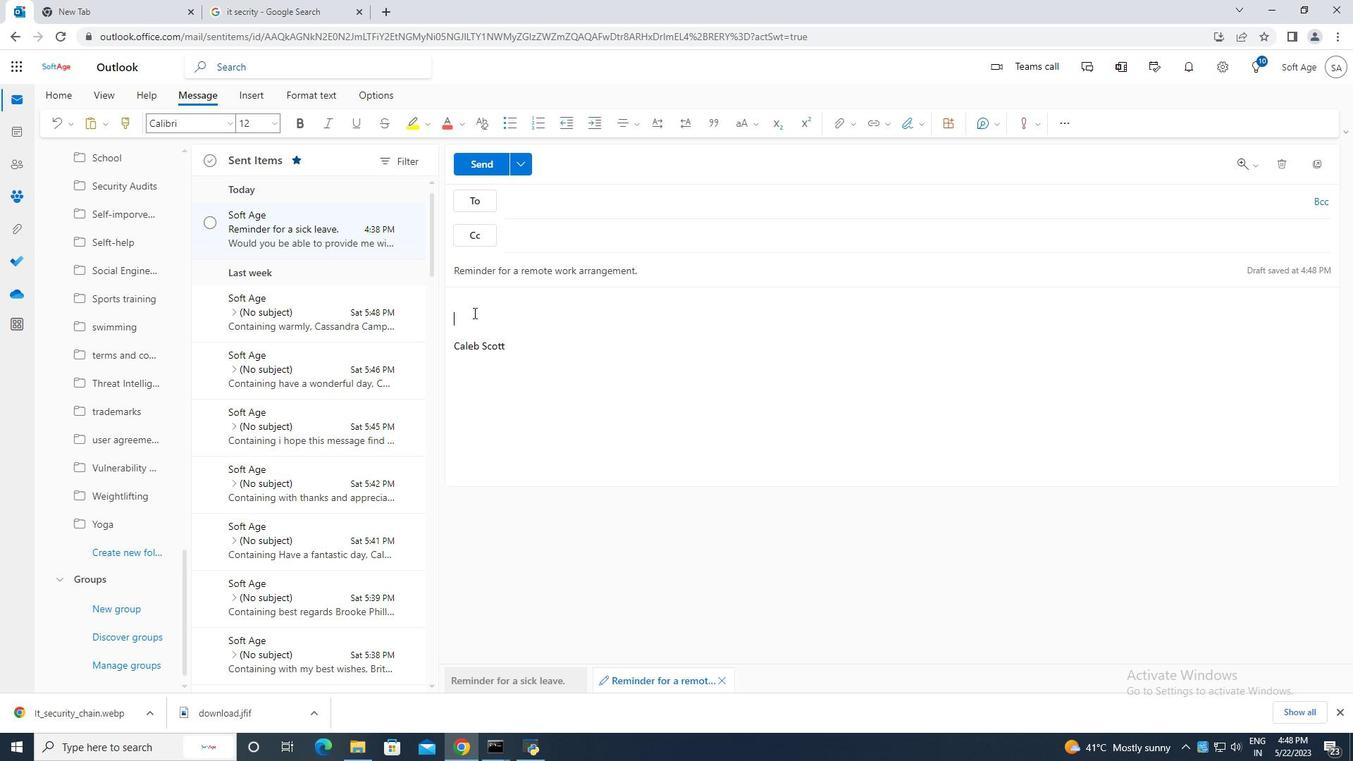 
Action: Key pressed <Key.caps_lock>C<Key.caps_lock>ould<Key.space>you<Key.space>please<Key.space>provide<Key.space>mw<Key.backspace>e<Key.space>with<Key.space>the<Key.space>latest<Key.space>version<Key.space>of<Key.space>the<Key.space>project<Key.space>n<Key.backspace>budget.
Screenshot: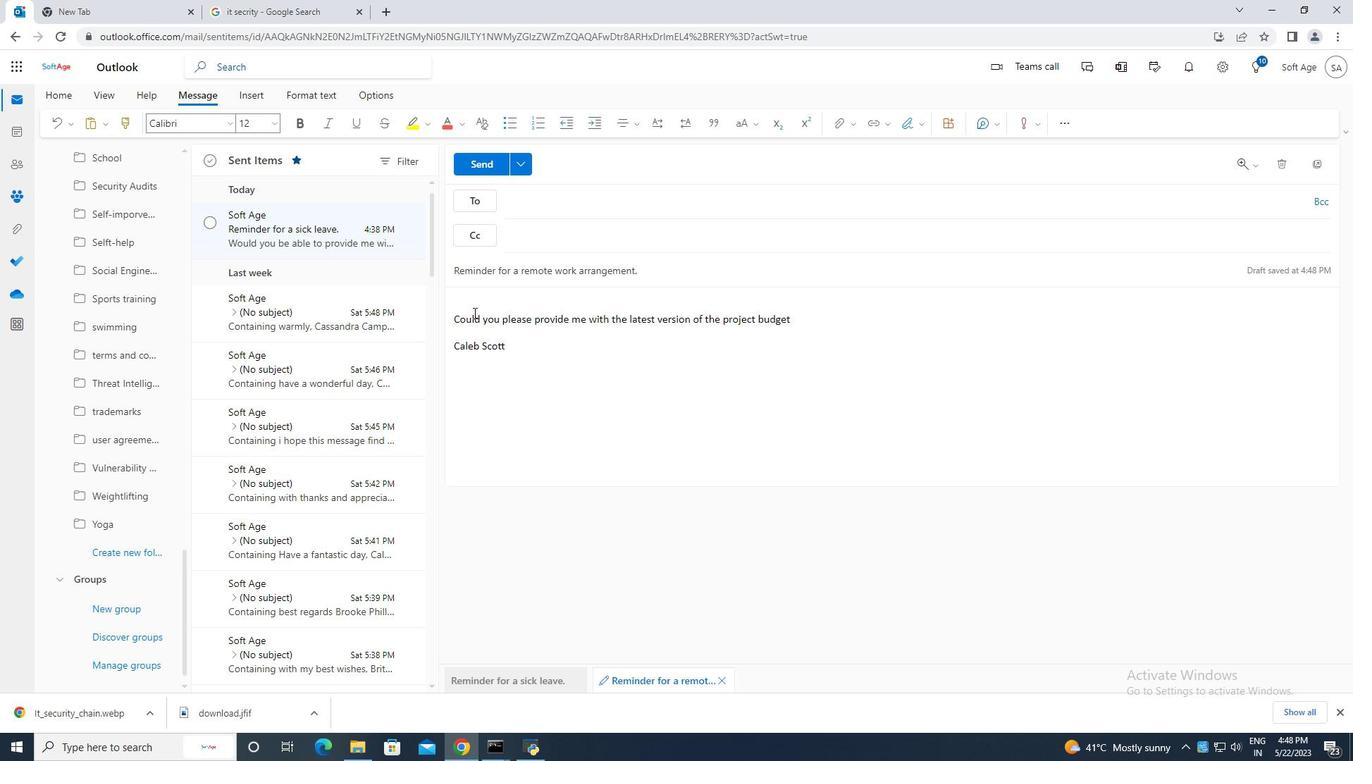 
Action: Mouse moved to (531, 203)
Screenshot: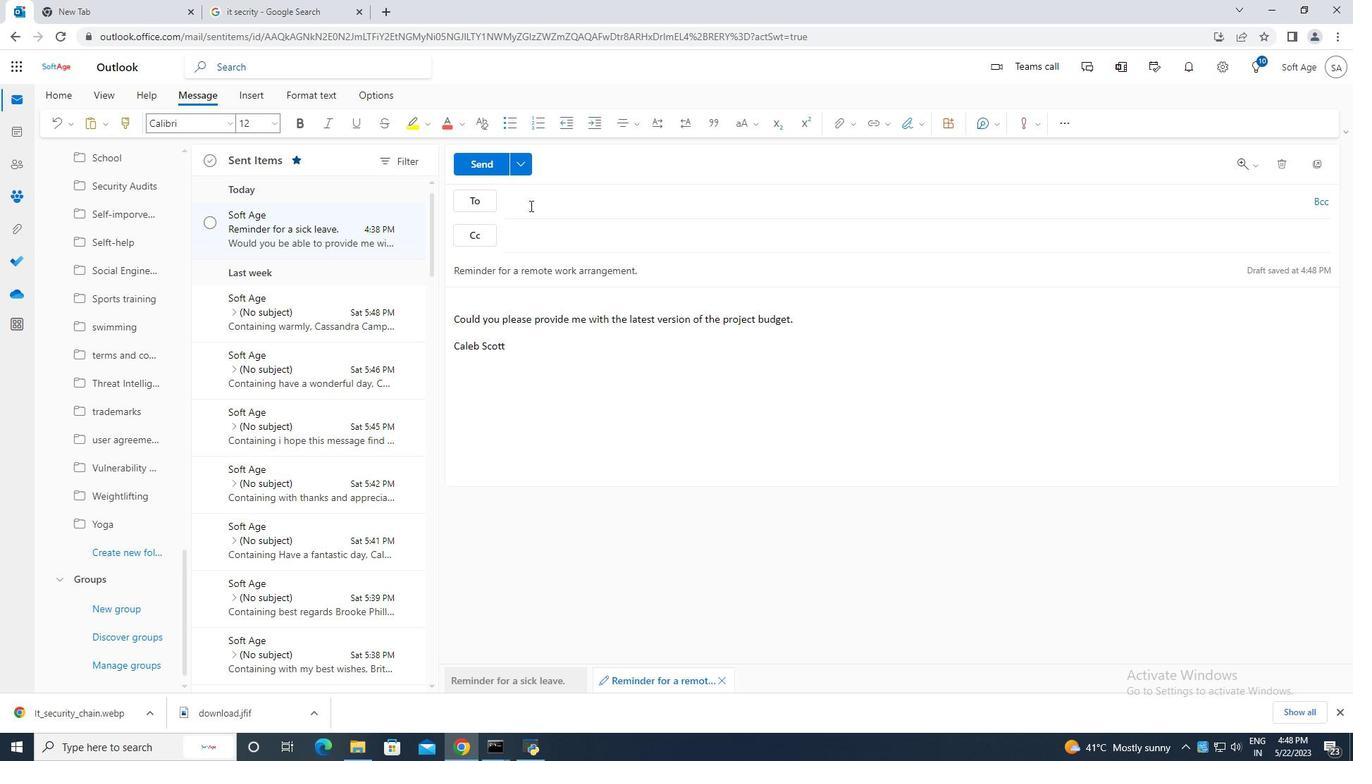 
Action: Mouse pressed left at (531, 203)
Screenshot: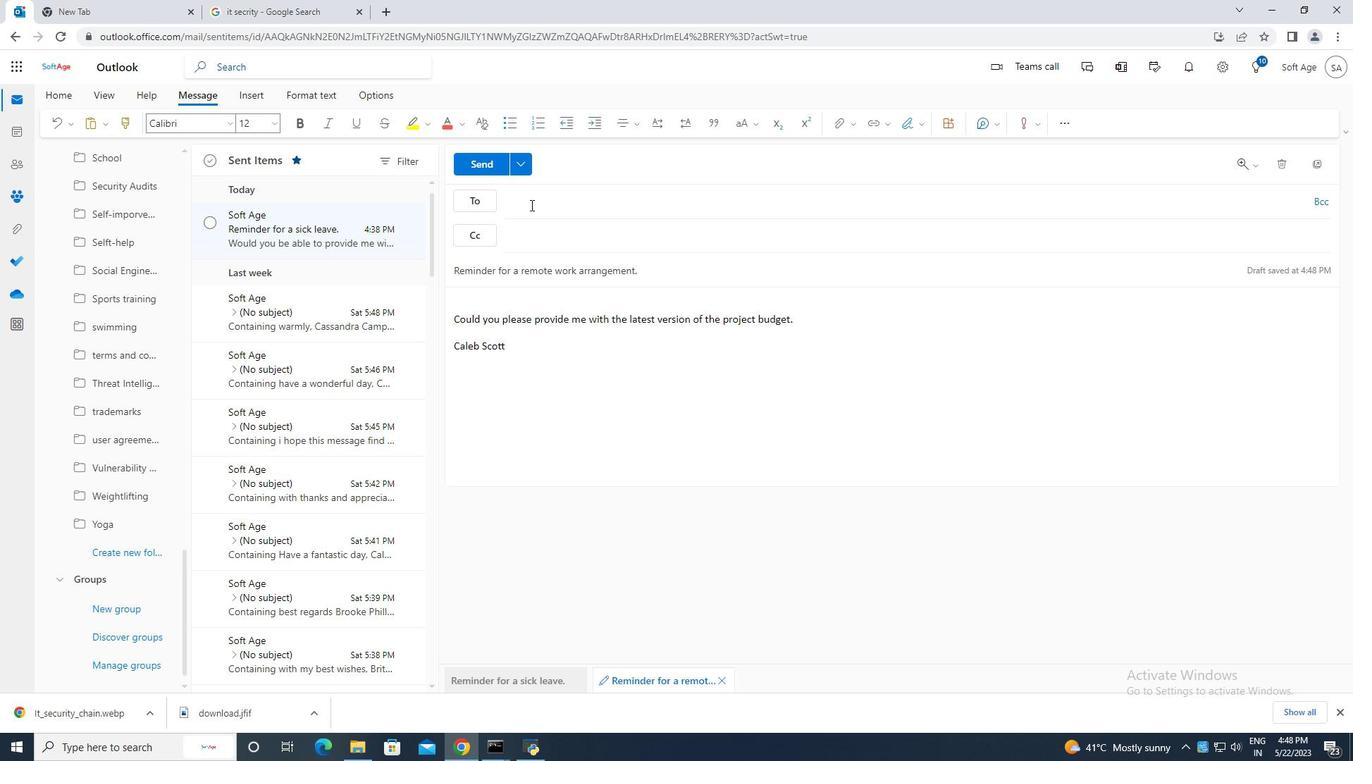 
Action: Mouse moved to (542, 191)
Screenshot: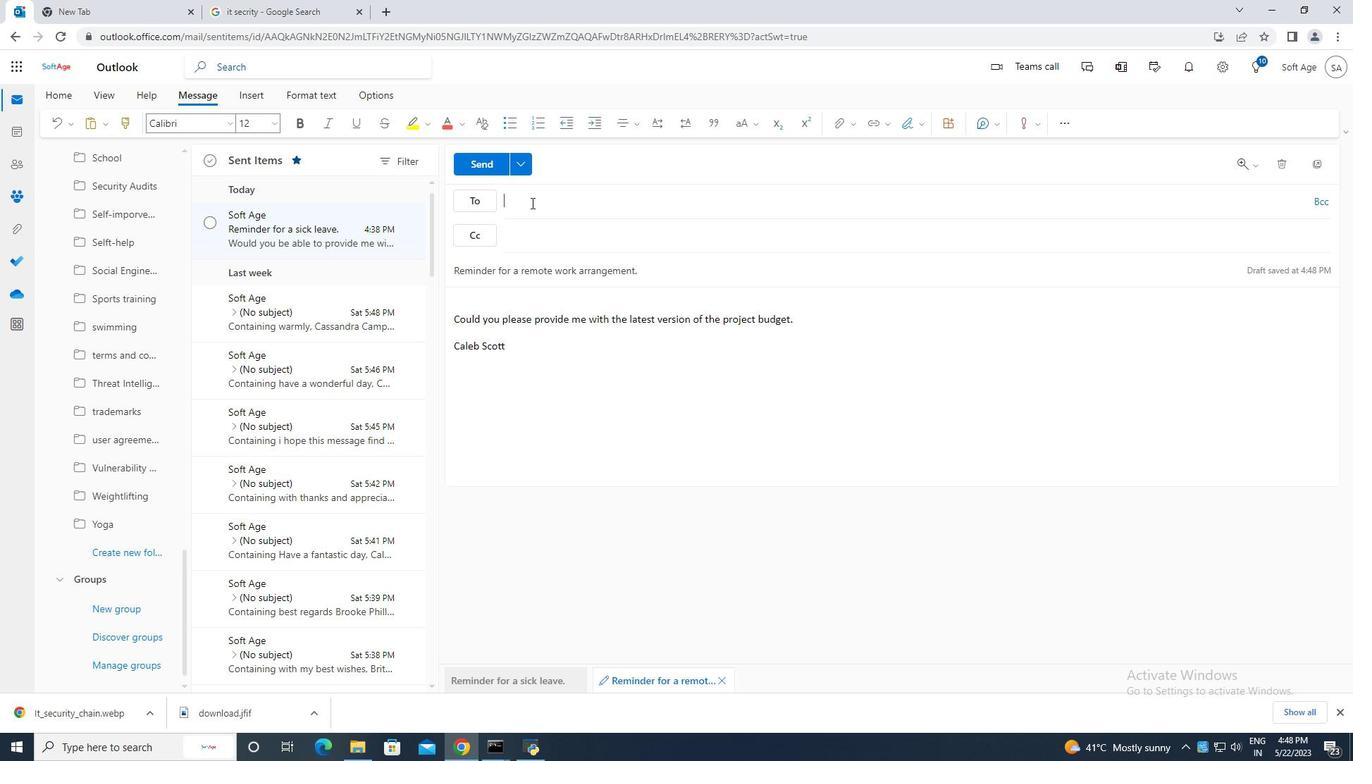 
Action: Key pressed softage.6<Key.shift>@
Screenshot: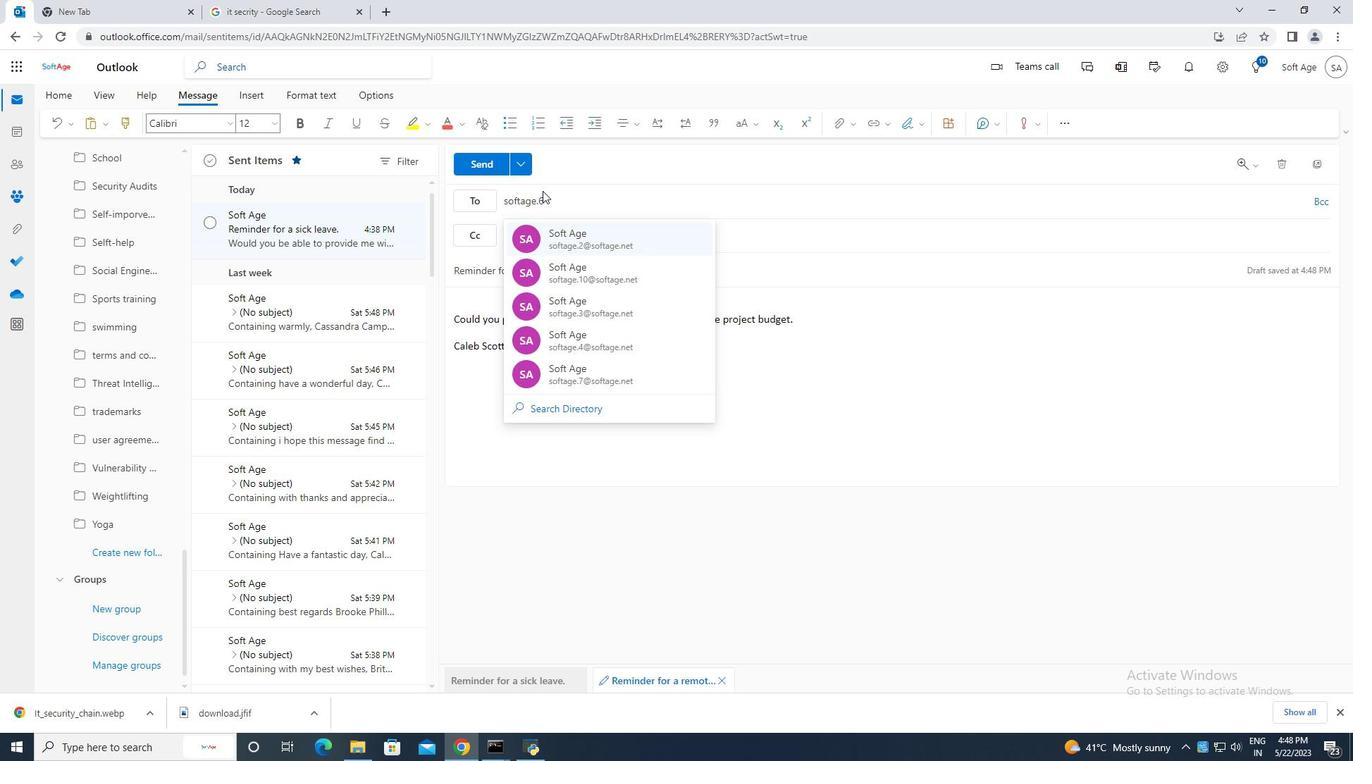 
Action: Mouse moved to (610, 232)
Screenshot: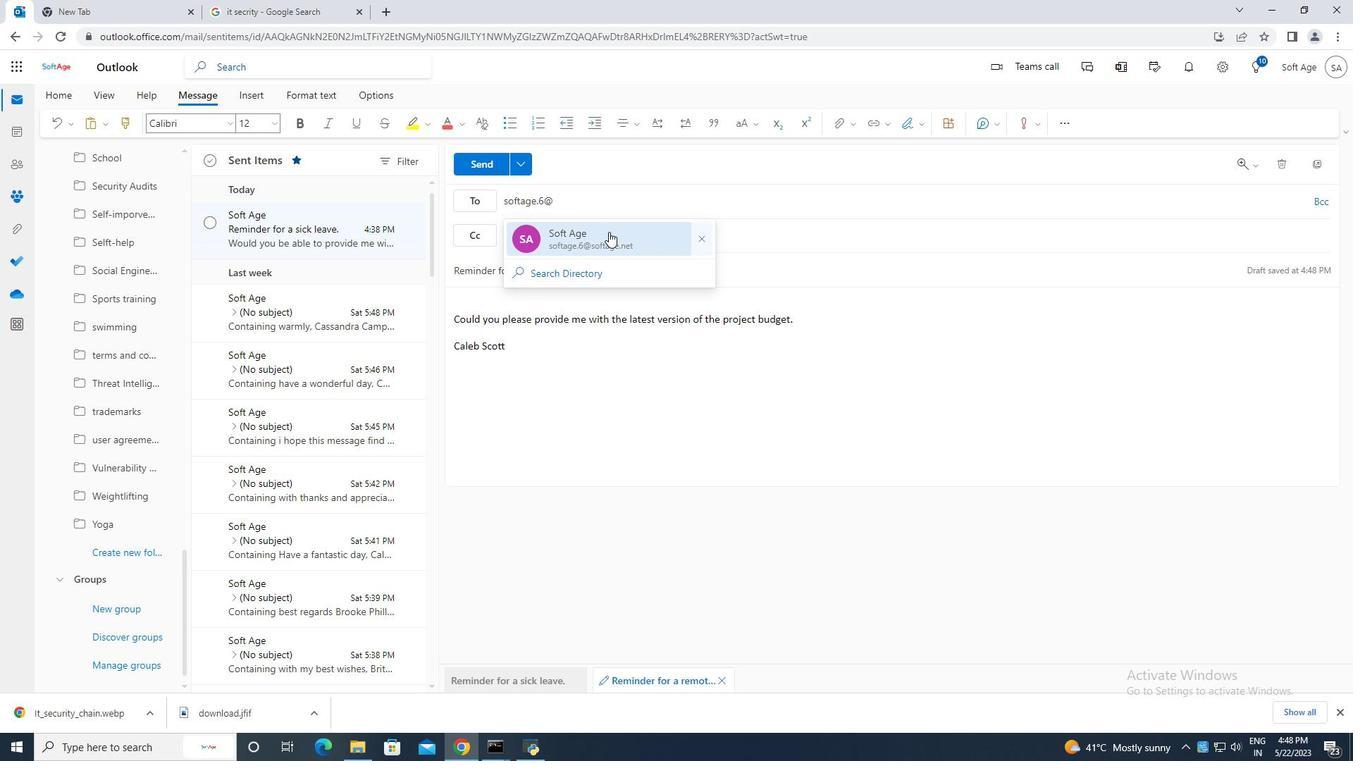 
Action: Mouse pressed left at (610, 232)
Screenshot: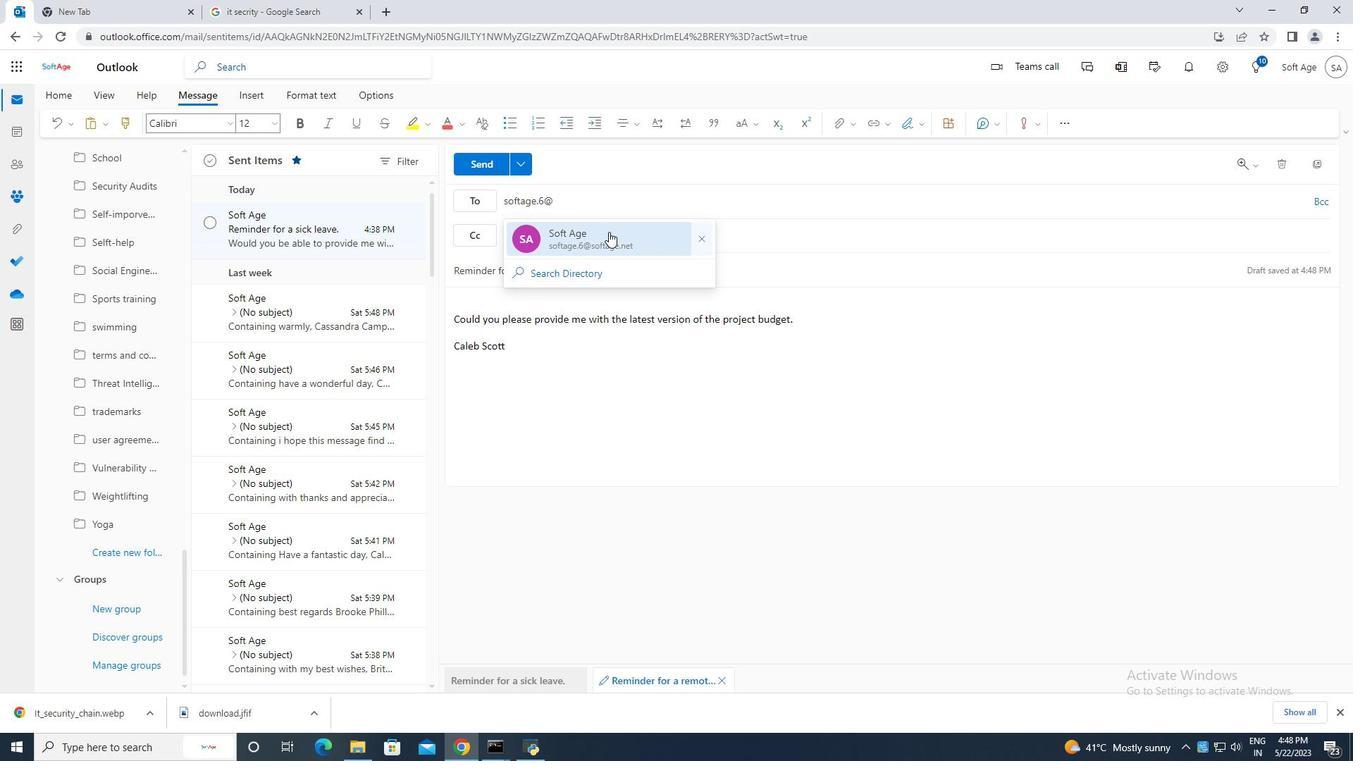 
Action: Mouse moved to (121, 554)
Screenshot: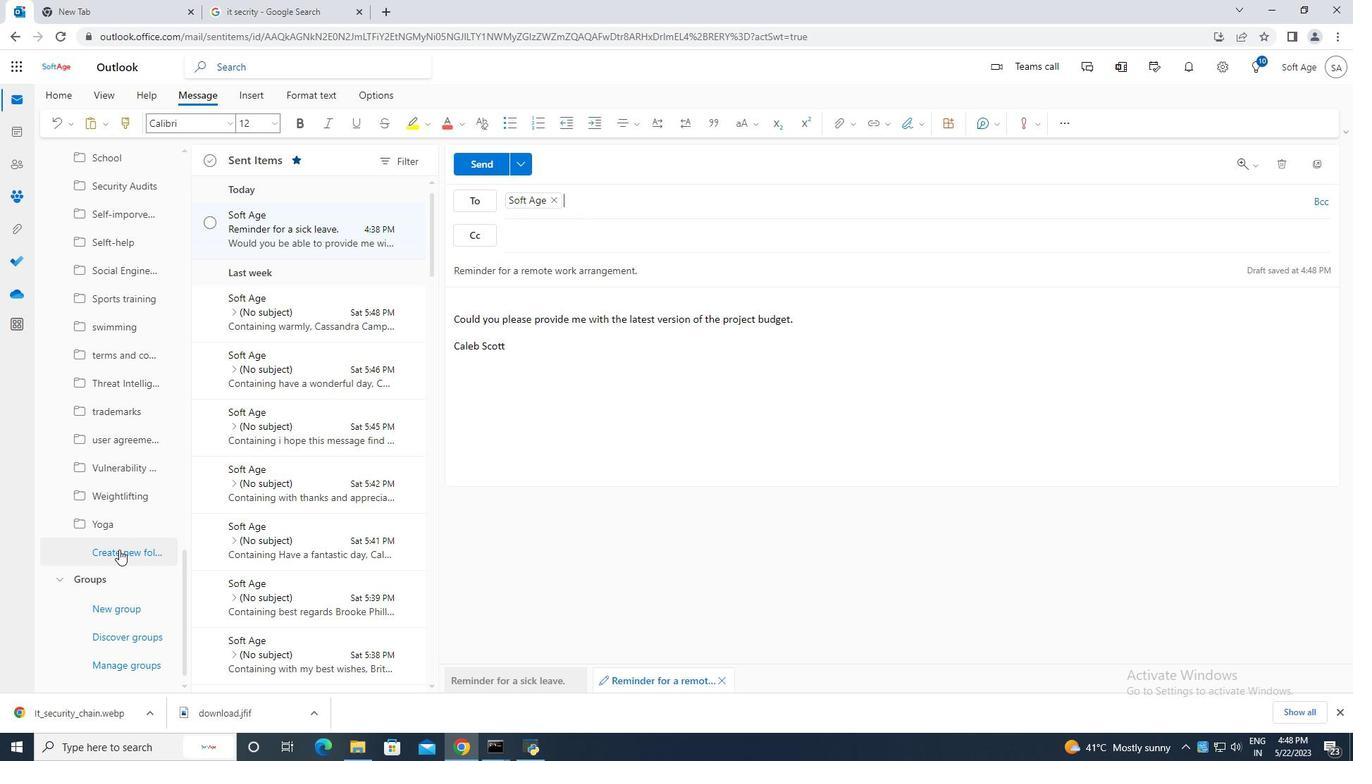 
Action: Mouse pressed left at (121, 554)
Screenshot: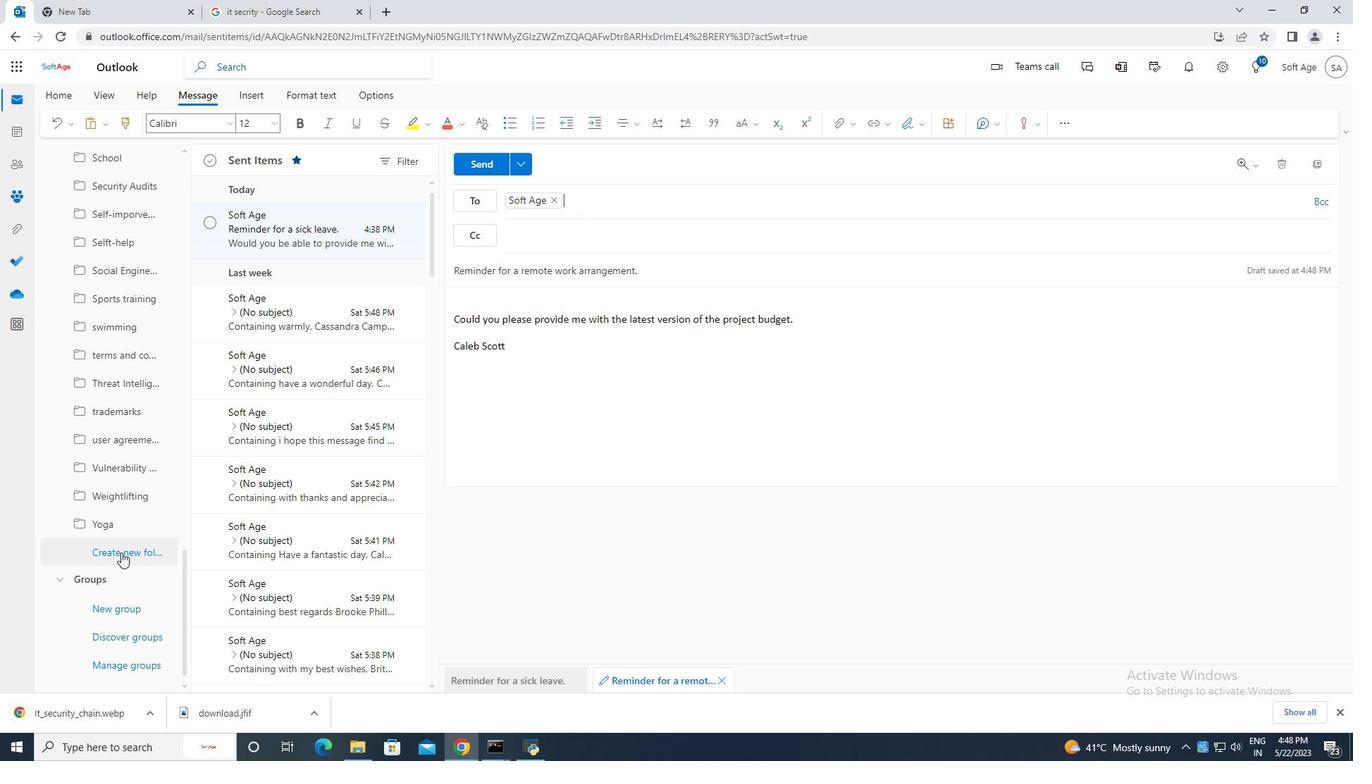
Action: Mouse moved to (109, 556)
Screenshot: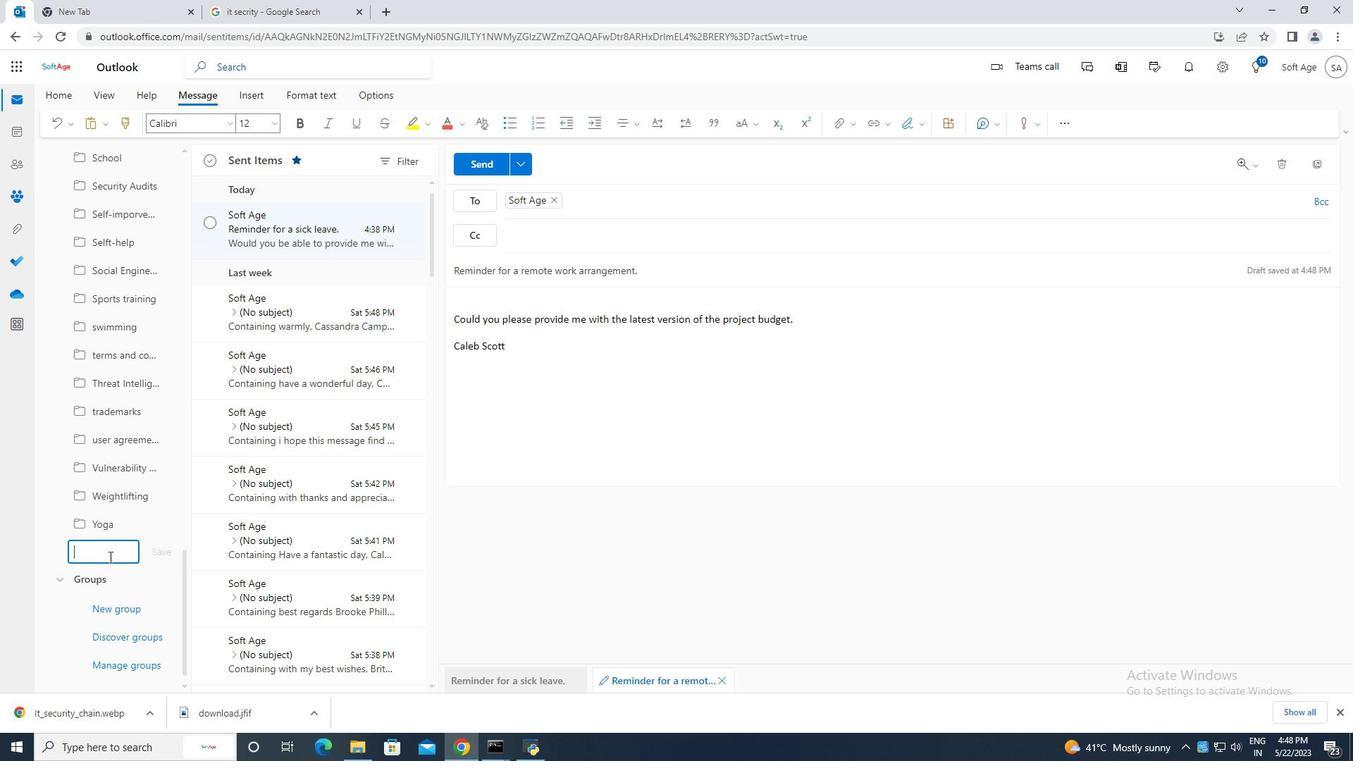 
Action: Key pressed <Key.caps_lock>C<Key.caps_lock>opyrights.
Screenshot: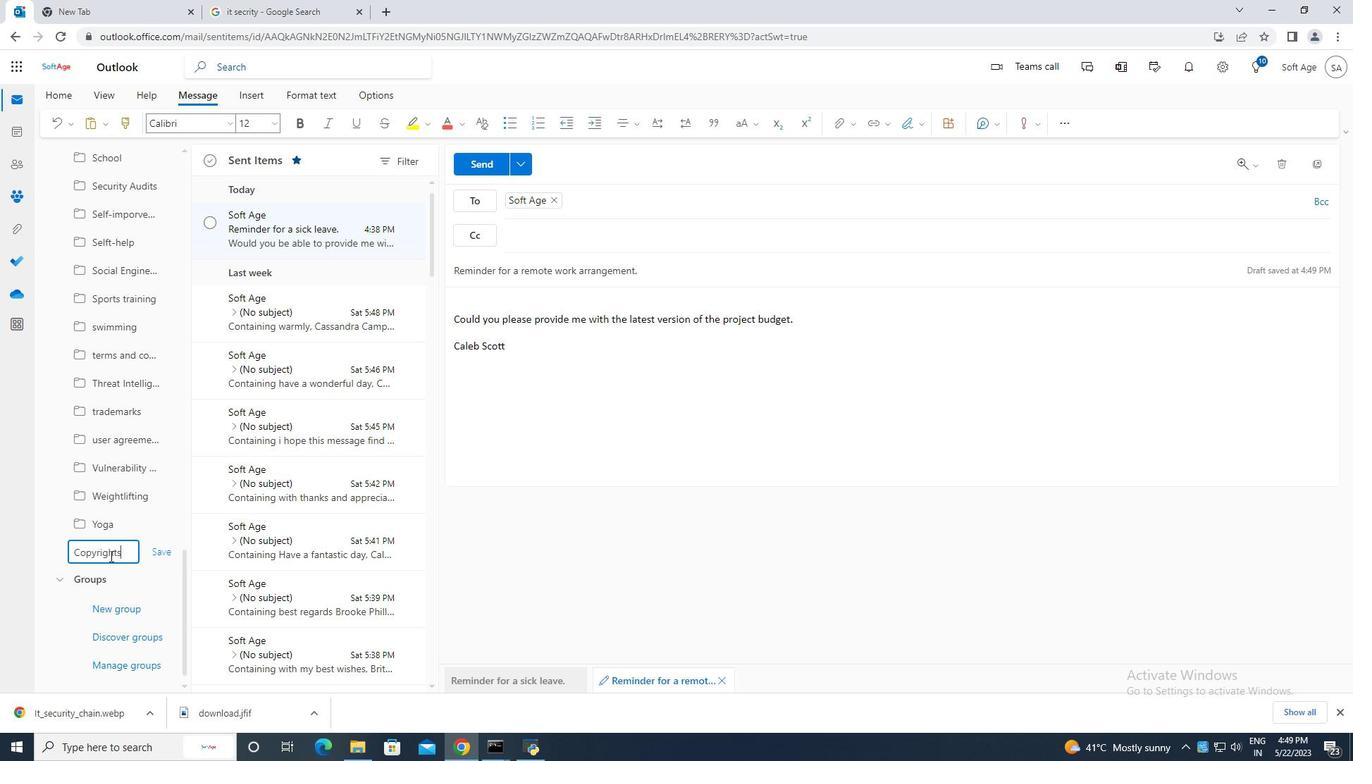 
Action: Mouse moved to (164, 550)
Screenshot: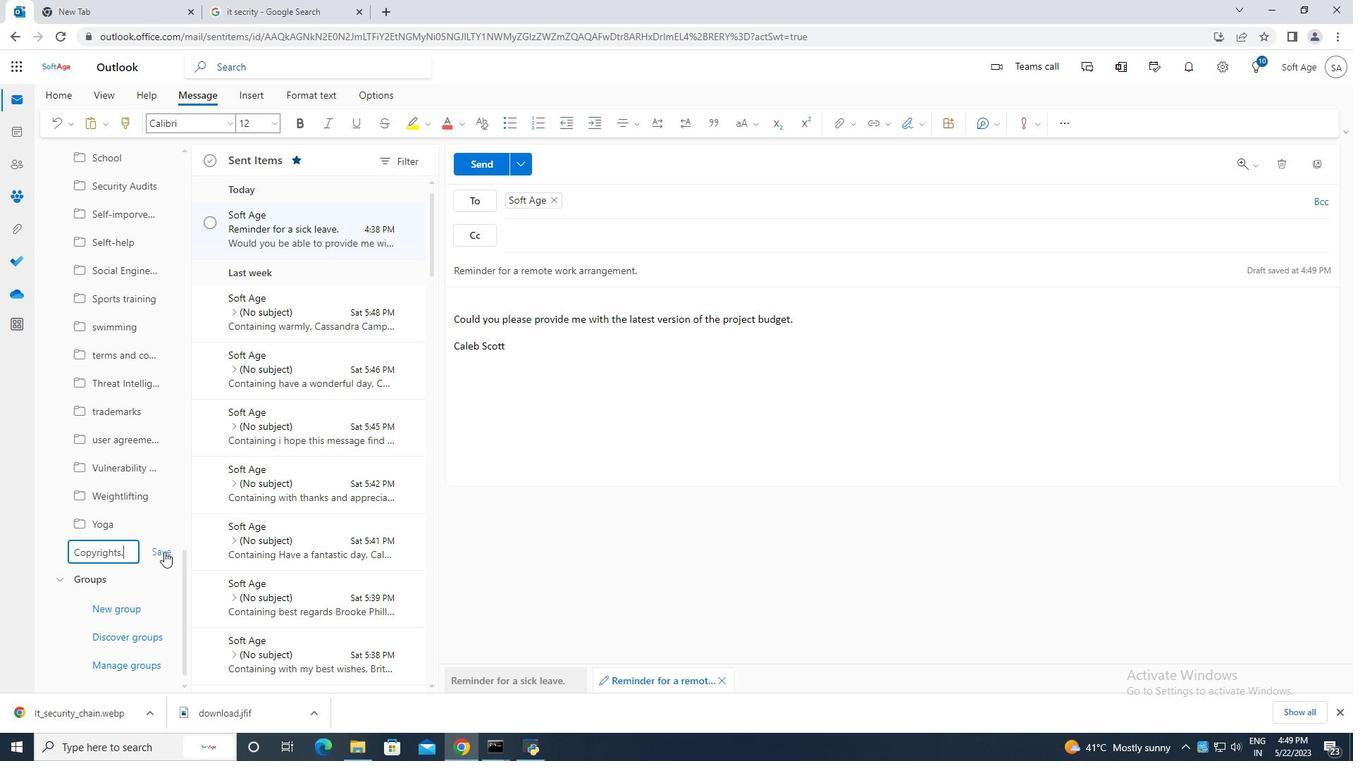
Action: Mouse pressed left at (164, 550)
Screenshot: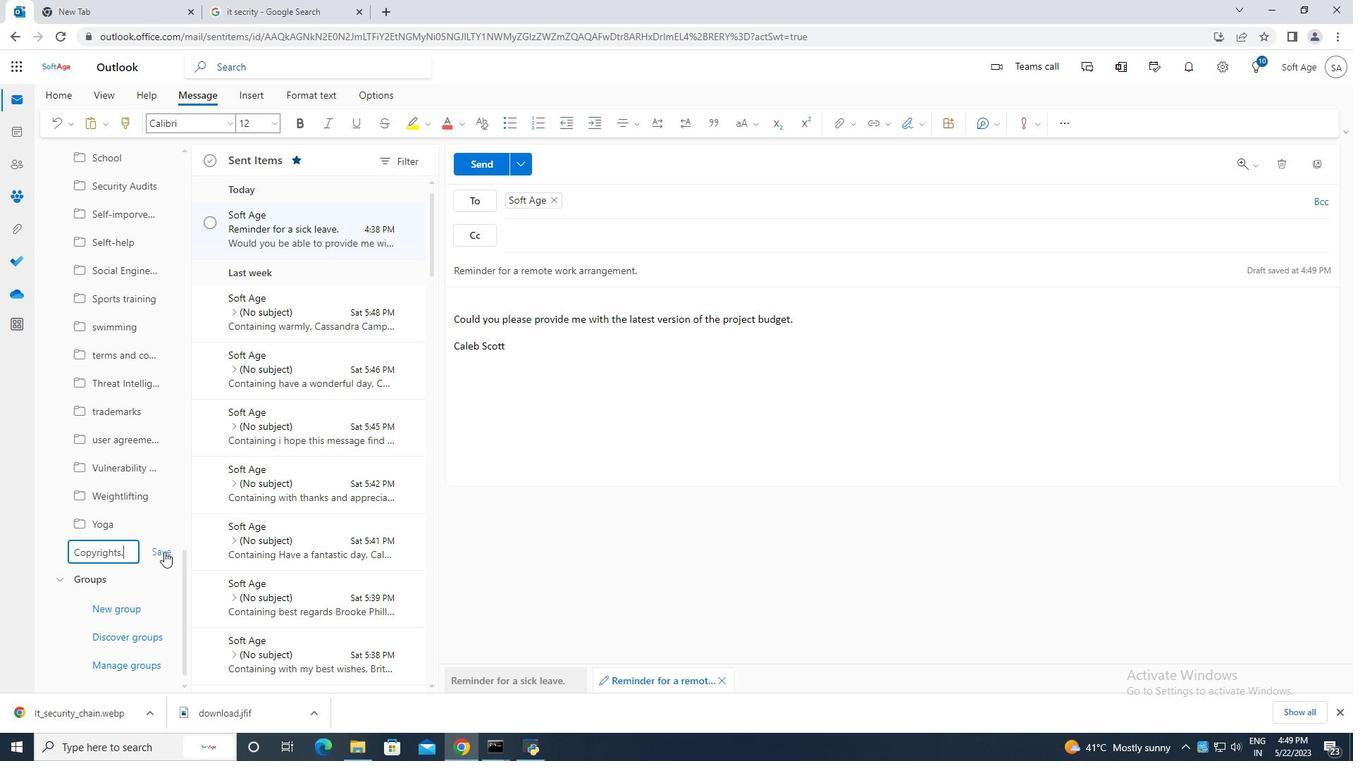
Action: Mouse moved to (485, 164)
Screenshot: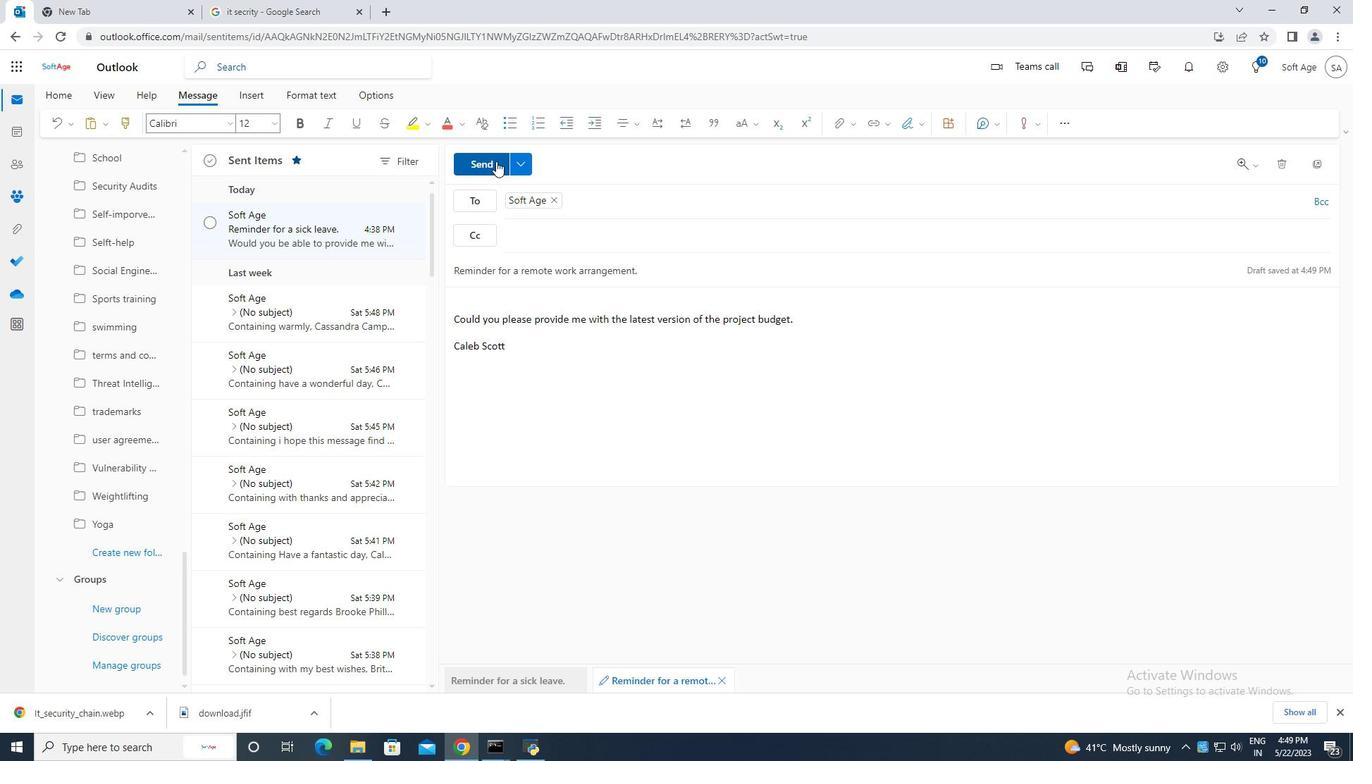 
Action: Mouse pressed left at (485, 164)
Screenshot: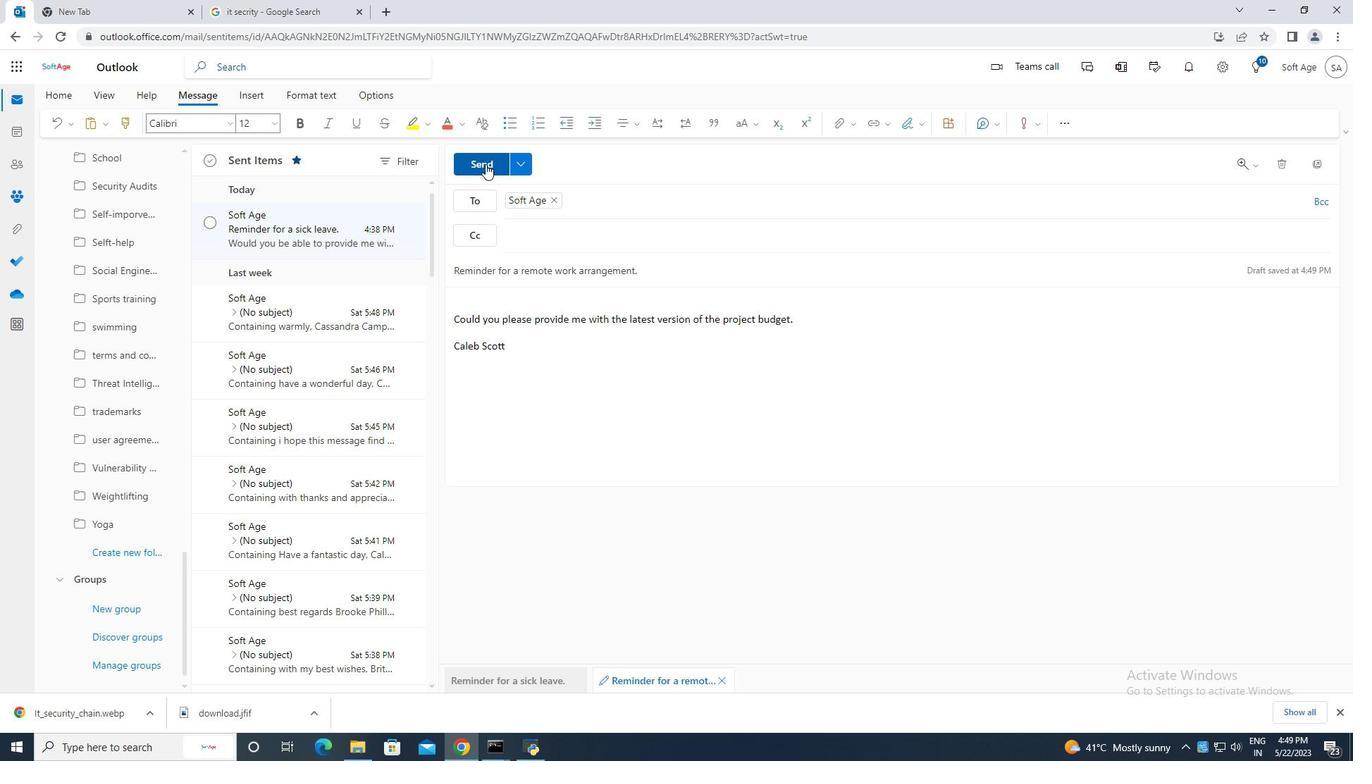
Action: Mouse moved to (207, 218)
Screenshot: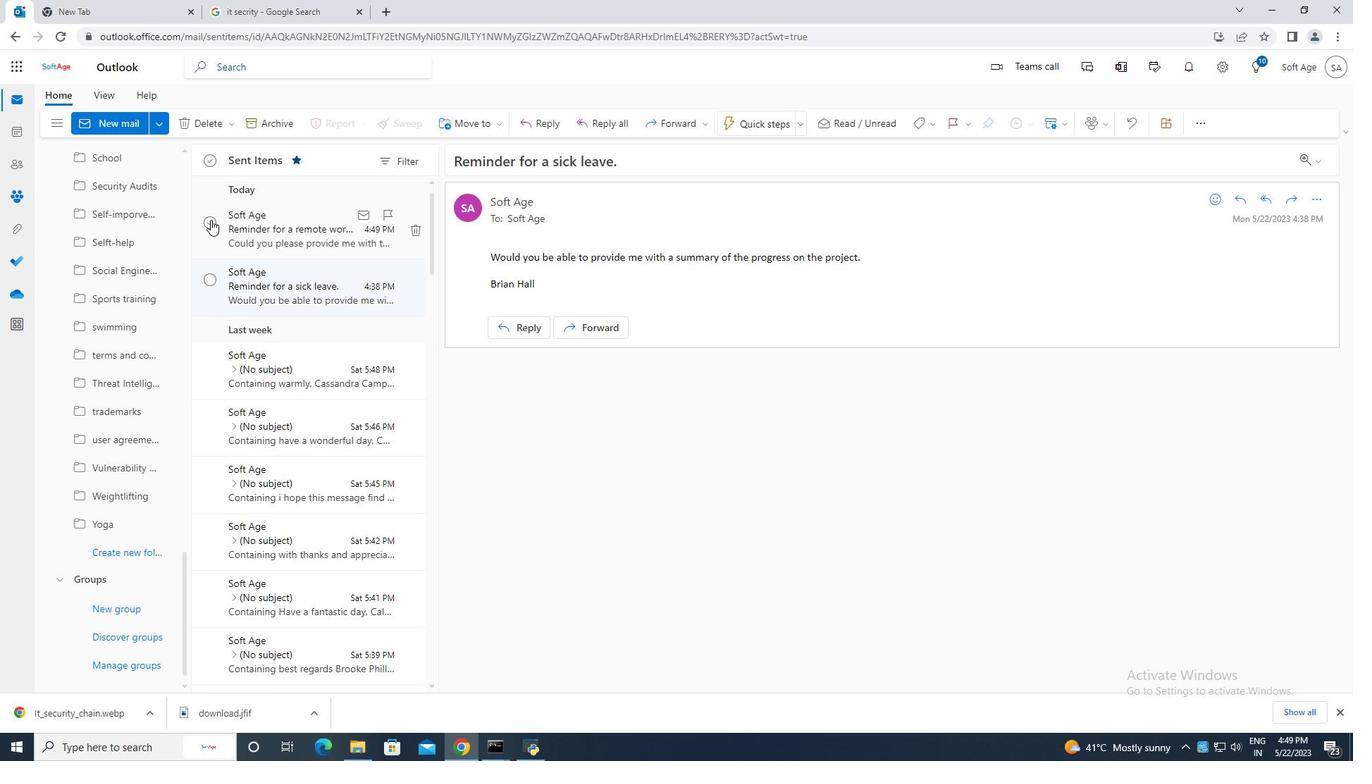 
Action: Mouse pressed left at (207, 218)
Screenshot: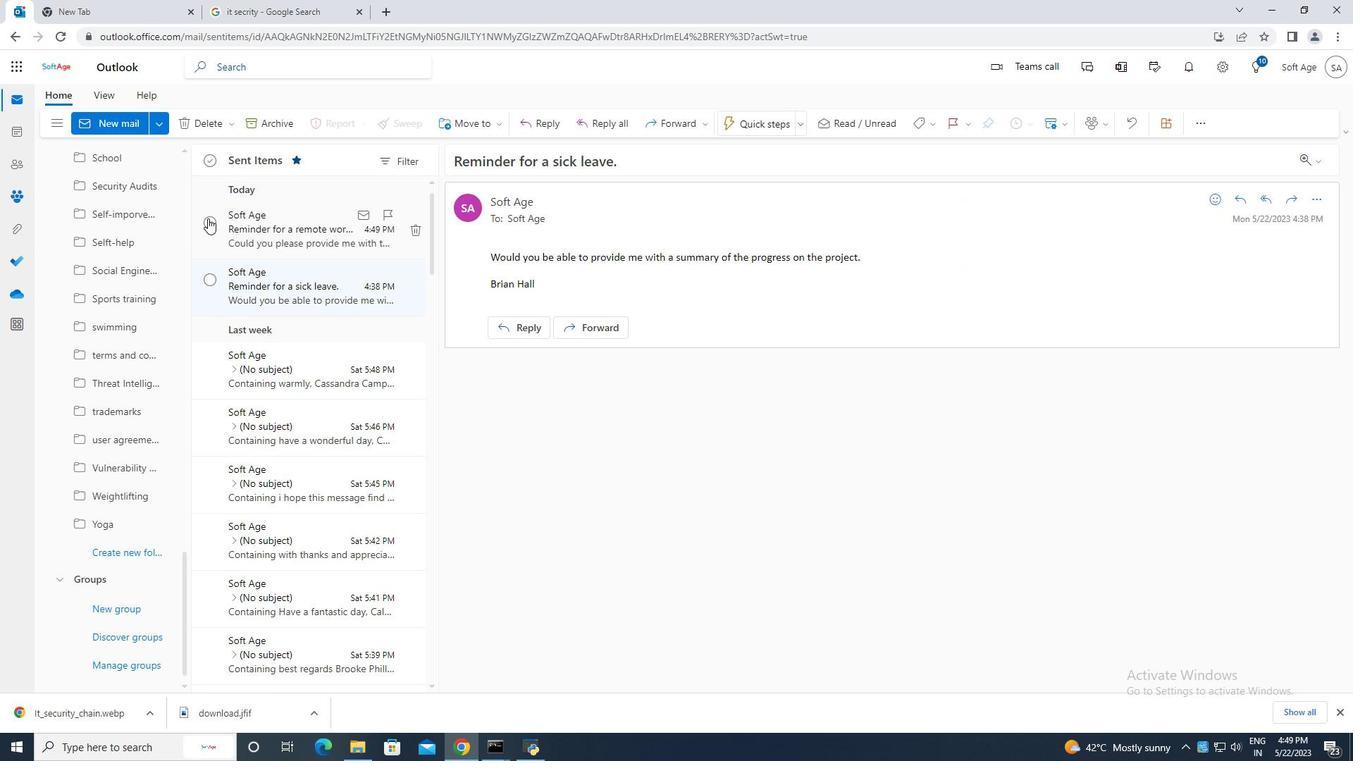 
Action: Mouse moved to (474, 128)
Screenshot: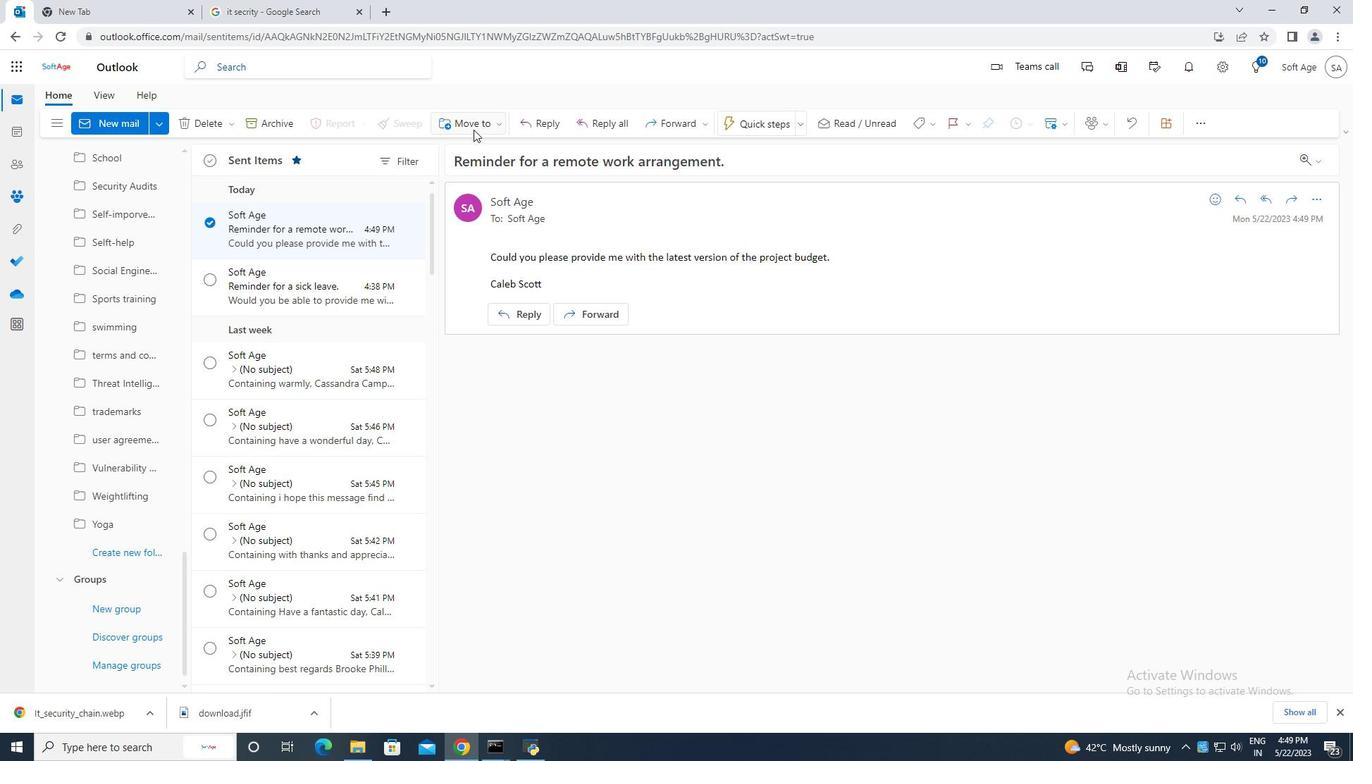
Action: Mouse pressed left at (474, 128)
Screenshot: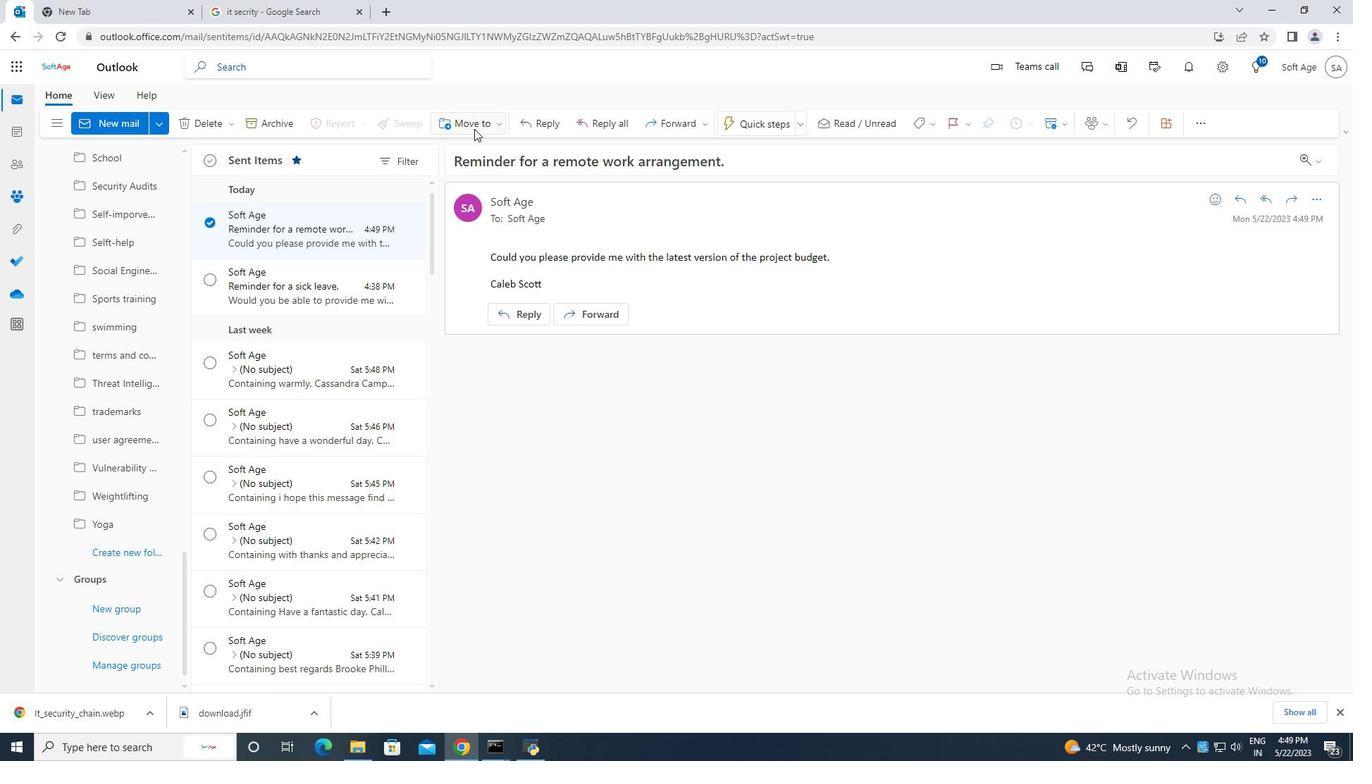 
Action: Mouse moved to (484, 149)
Screenshot: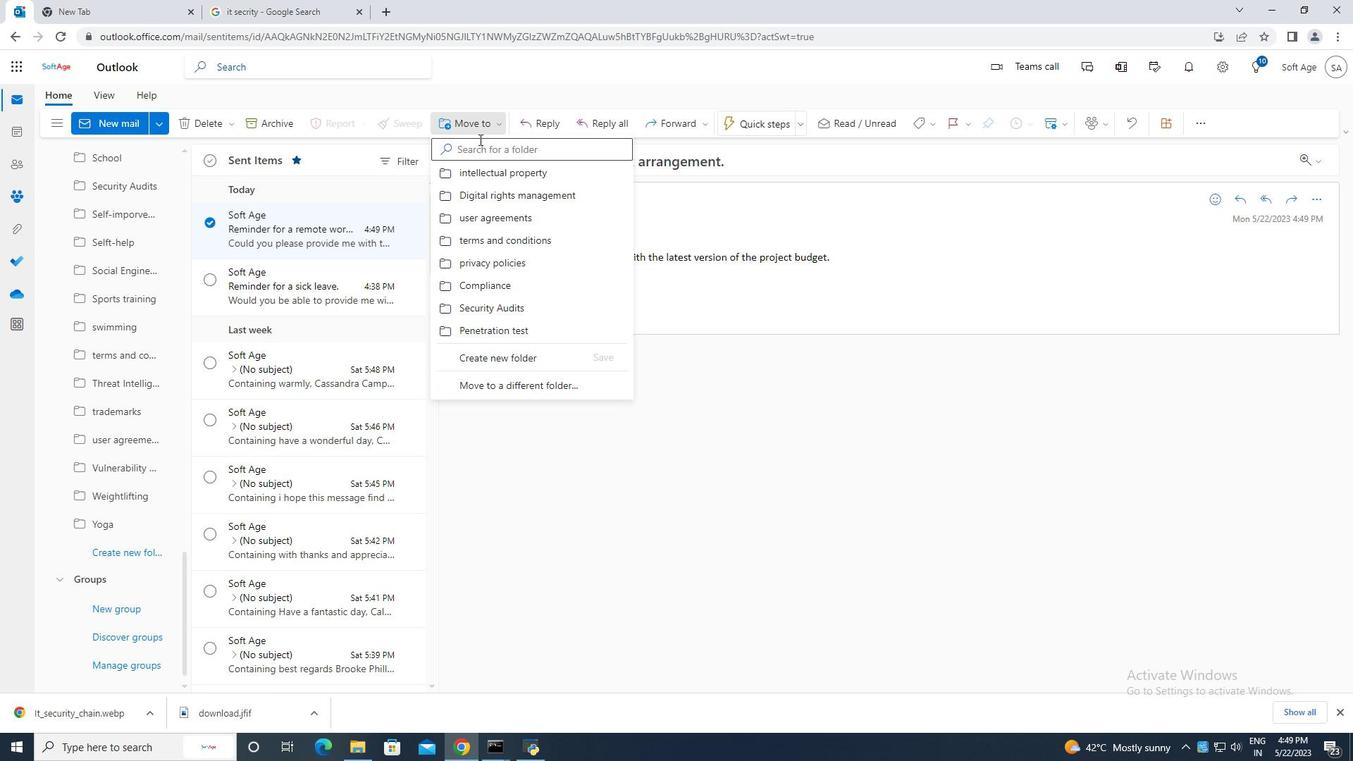 
Action: Mouse pressed left at (484, 149)
Screenshot: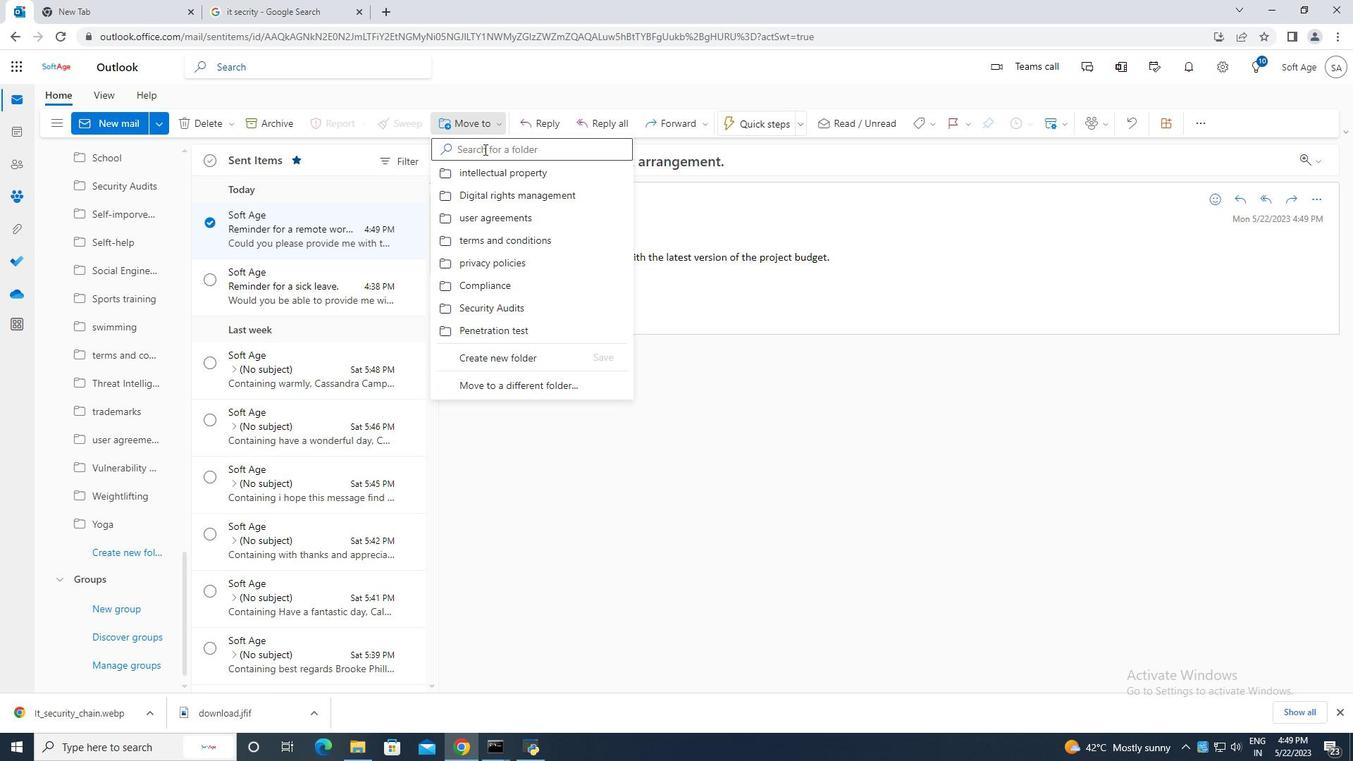 
Action: Key pressed copyrights
Screenshot: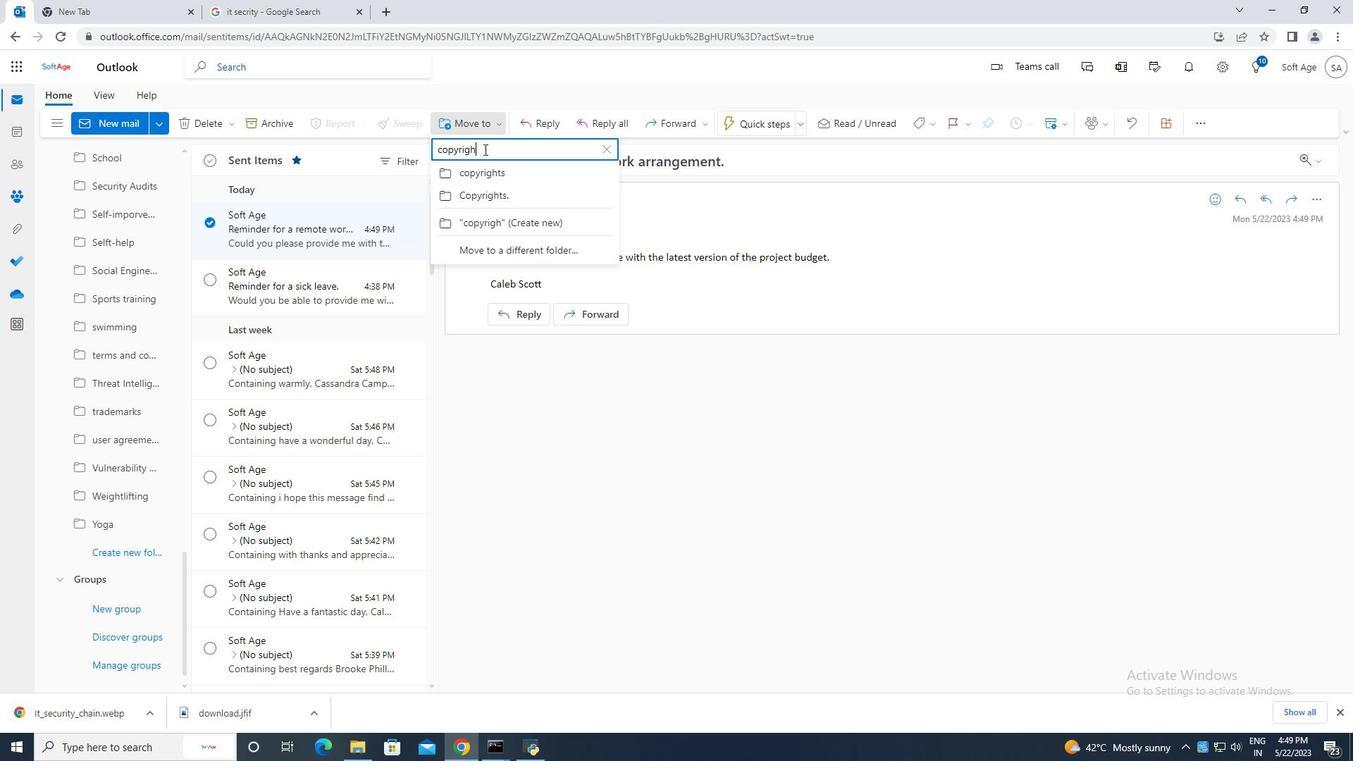 
Action: Mouse moved to (506, 170)
Screenshot: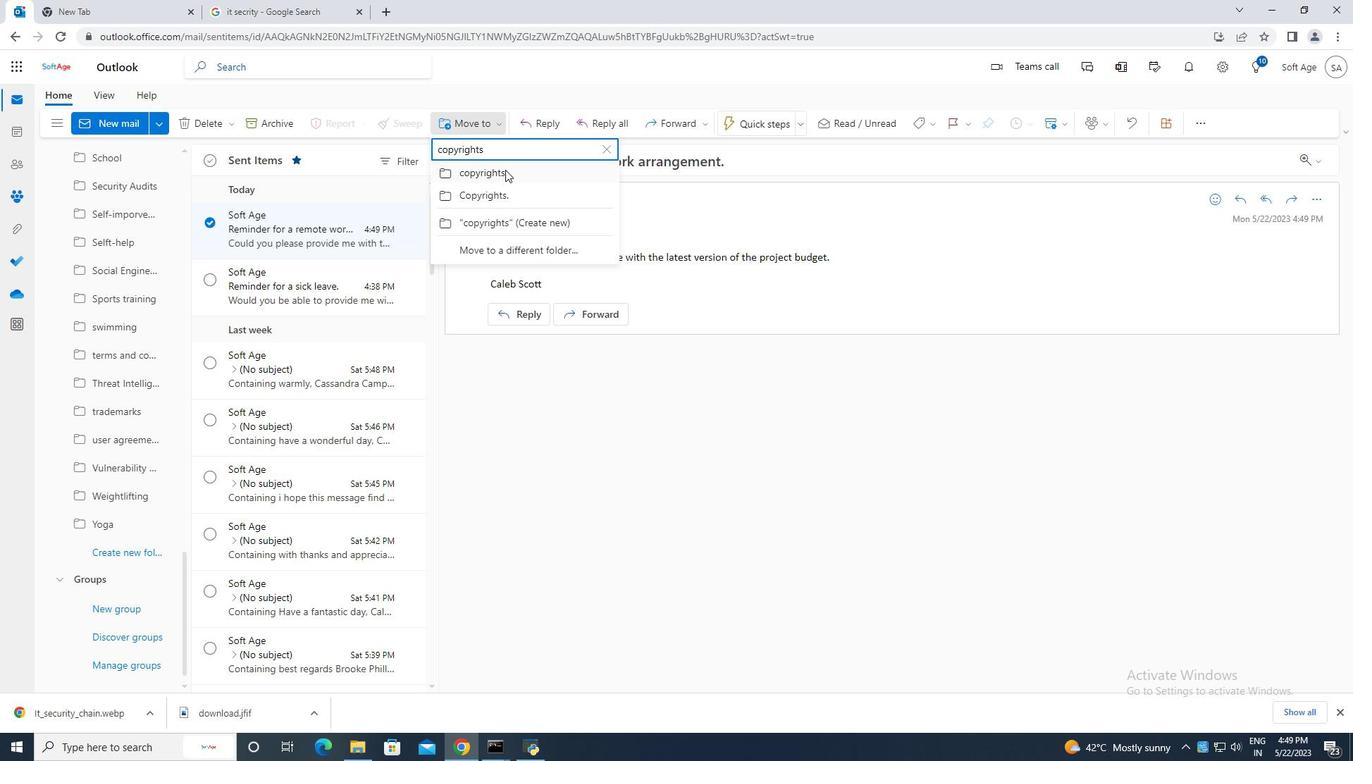 
Action: Mouse pressed left at (506, 170)
Screenshot: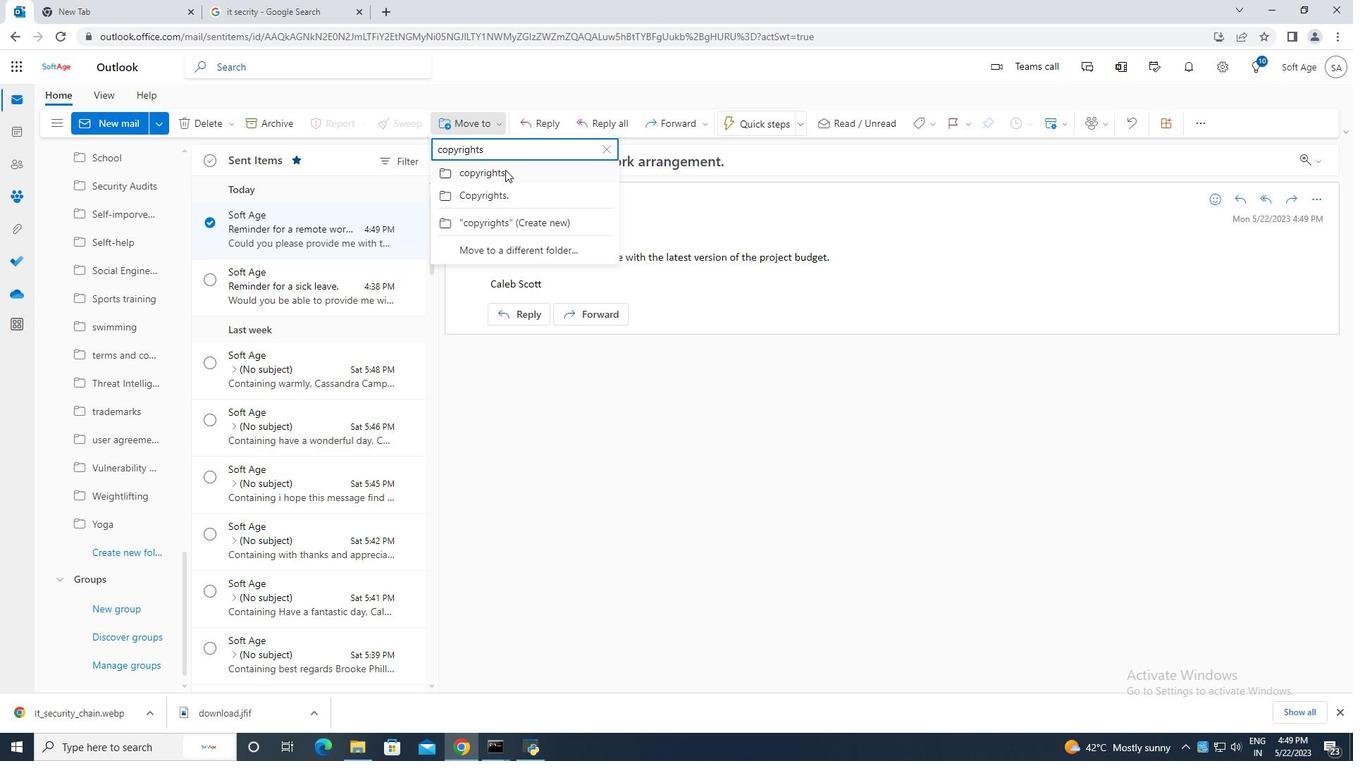 
Action: Mouse moved to (508, 204)
Screenshot: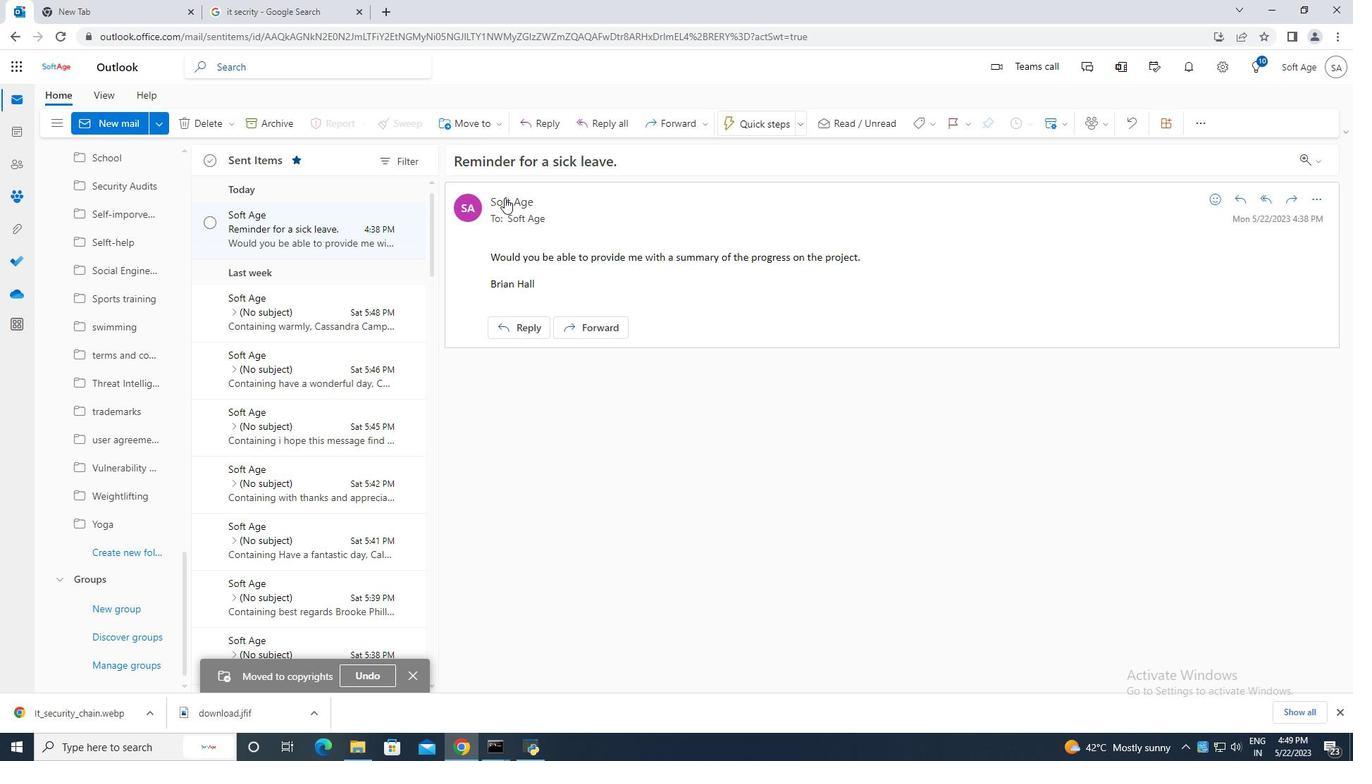 
